 Task: Create a due date automation trigger when advanced on, on the monday of the week before a card is due add fields without custom field "Resume" set to a date between 1 and 7 working days from now at 11:00 AM.
Action: Mouse moved to (1281, 110)
Screenshot: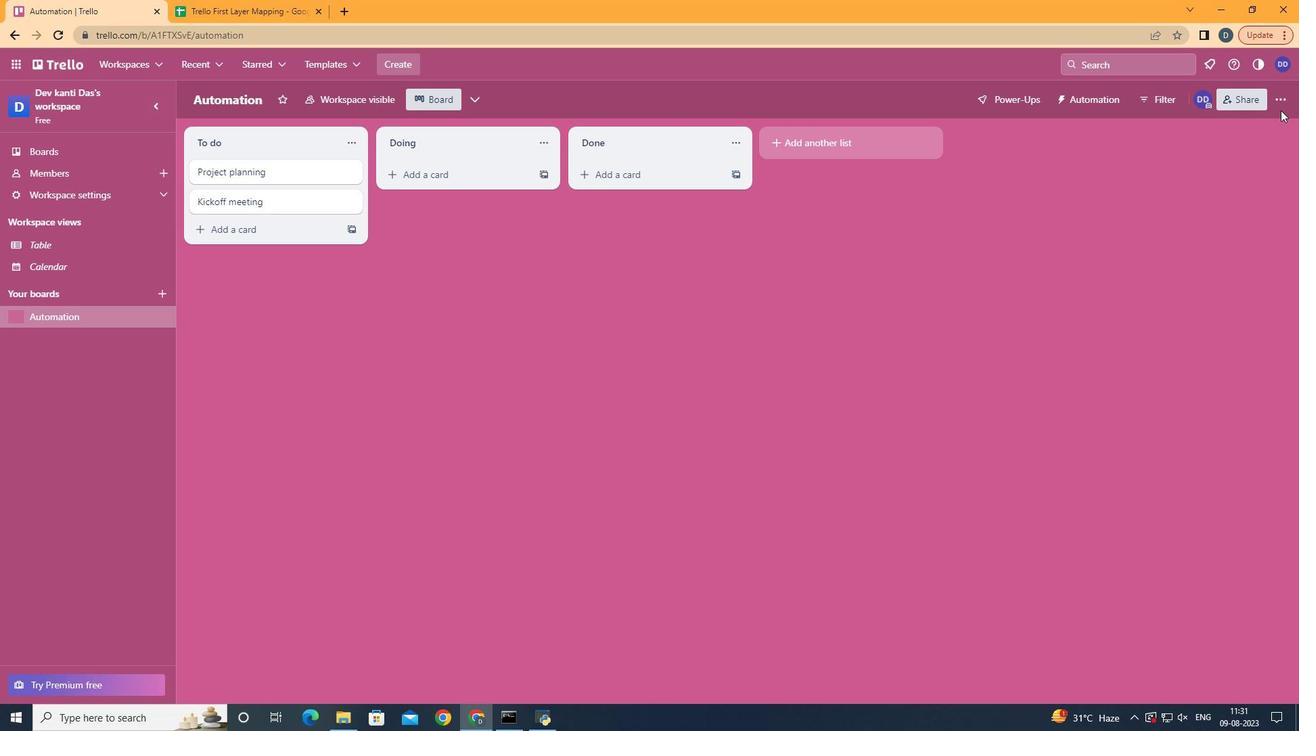 
Action: Mouse pressed left at (1281, 110)
Screenshot: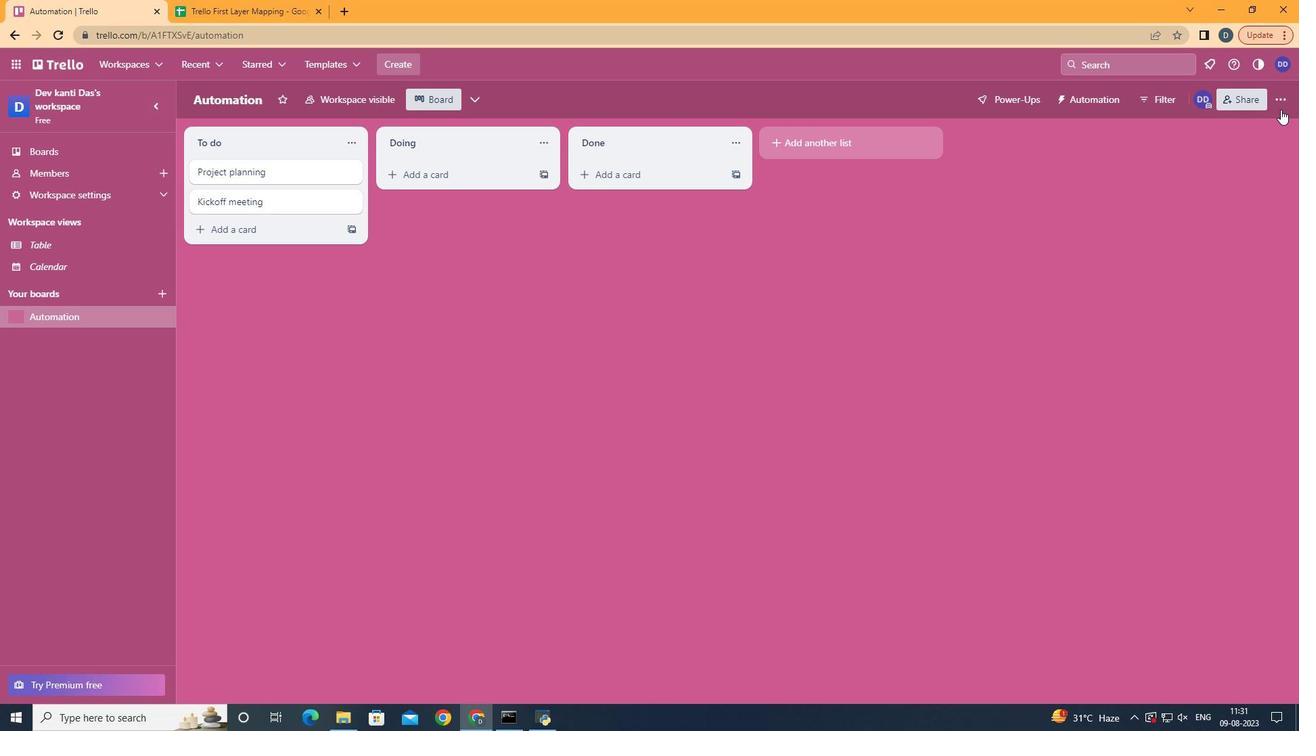 
Action: Mouse moved to (1281, 97)
Screenshot: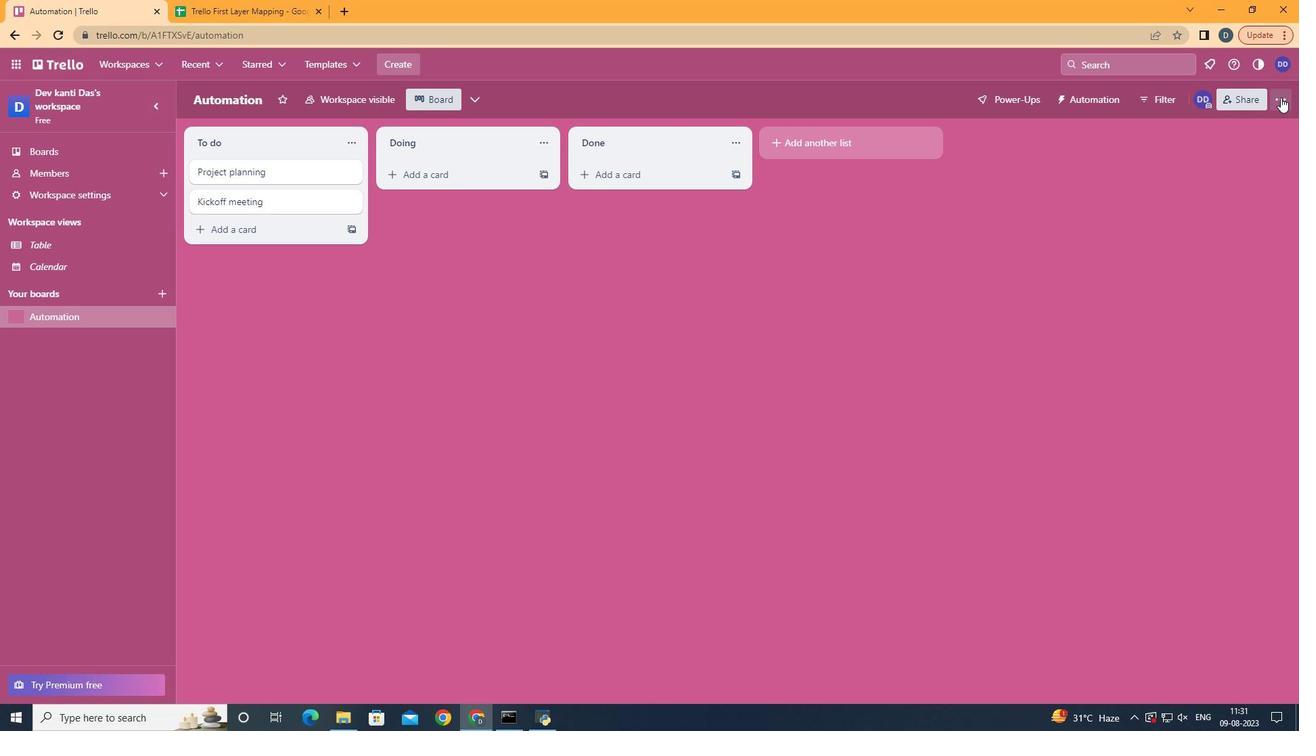 
Action: Mouse pressed left at (1281, 97)
Screenshot: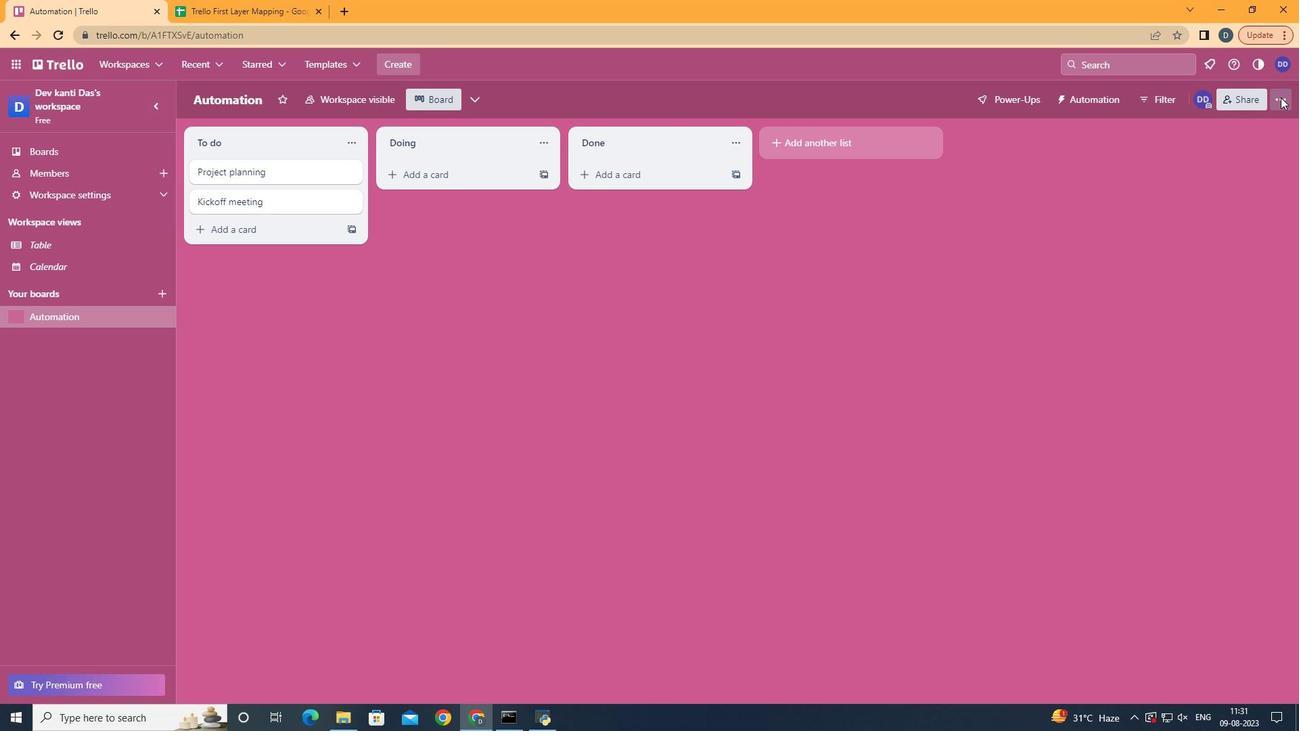 
Action: Mouse moved to (1138, 297)
Screenshot: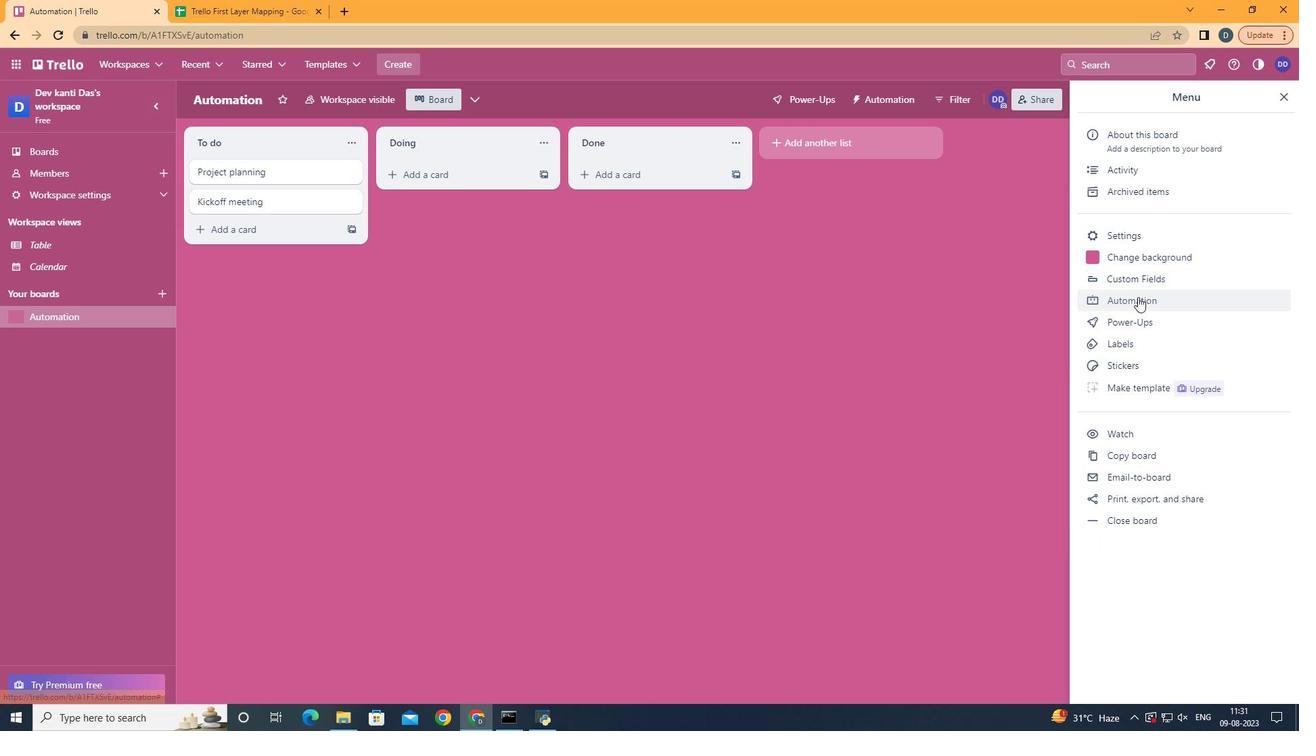 
Action: Mouse pressed left at (1138, 297)
Screenshot: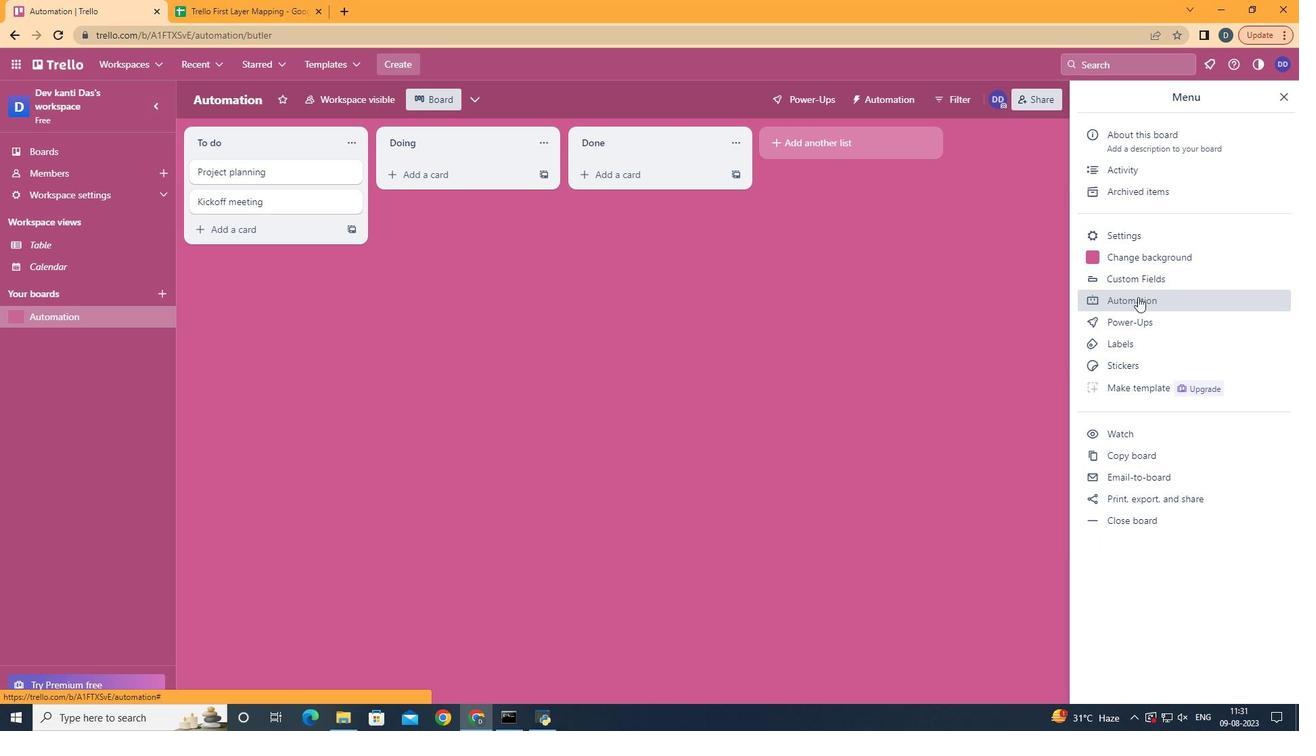 
Action: Mouse moved to (243, 274)
Screenshot: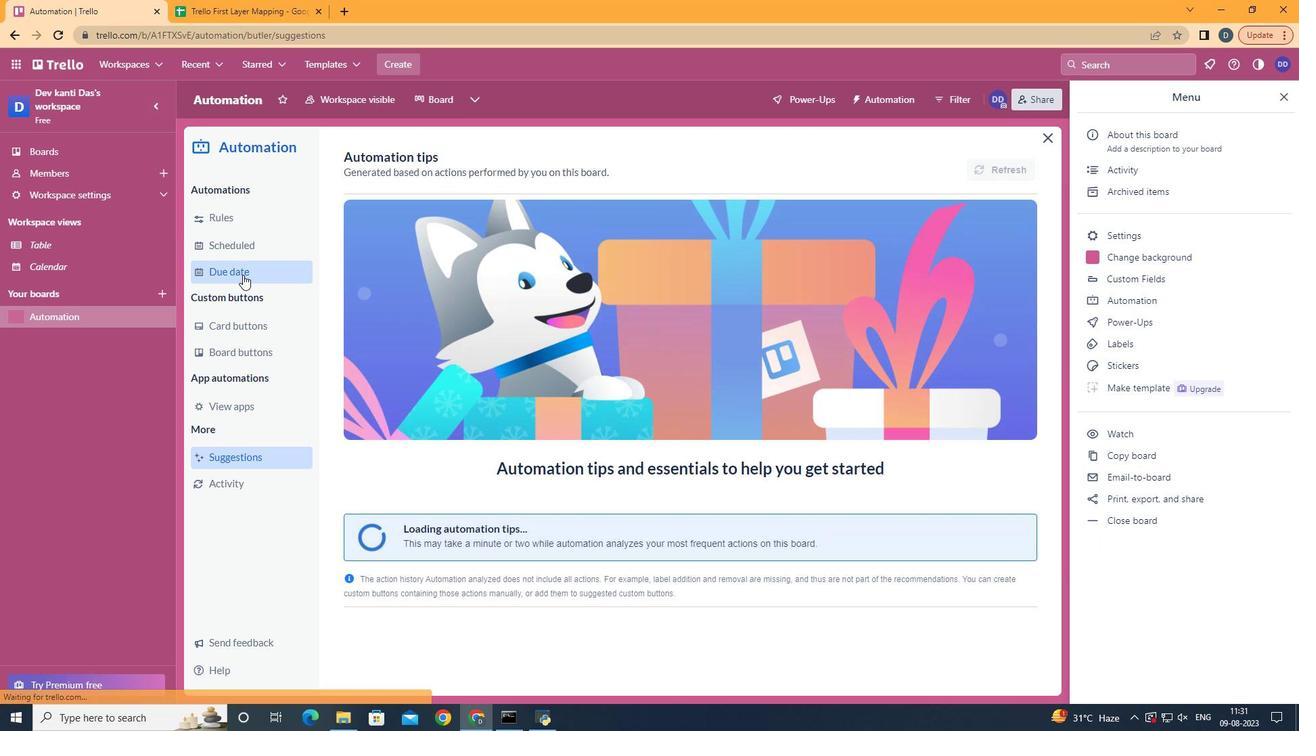 
Action: Mouse pressed left at (243, 274)
Screenshot: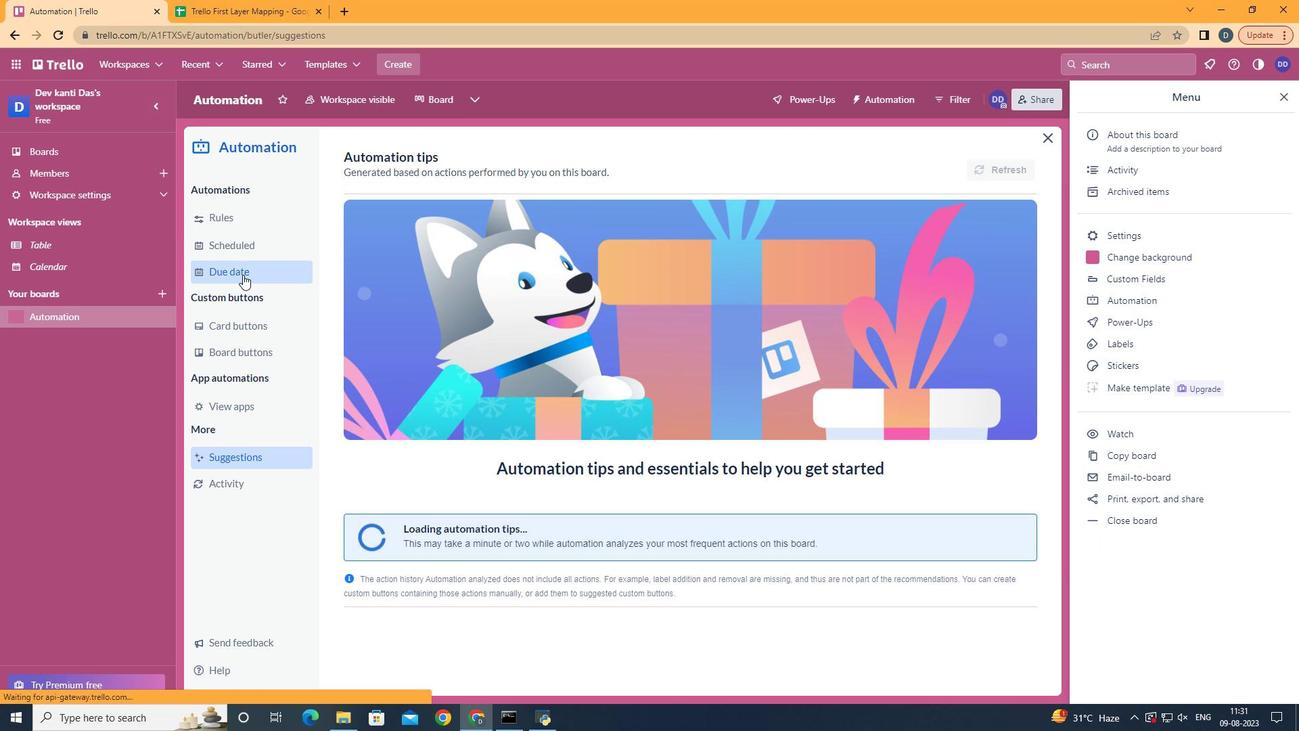 
Action: Mouse moved to (949, 163)
Screenshot: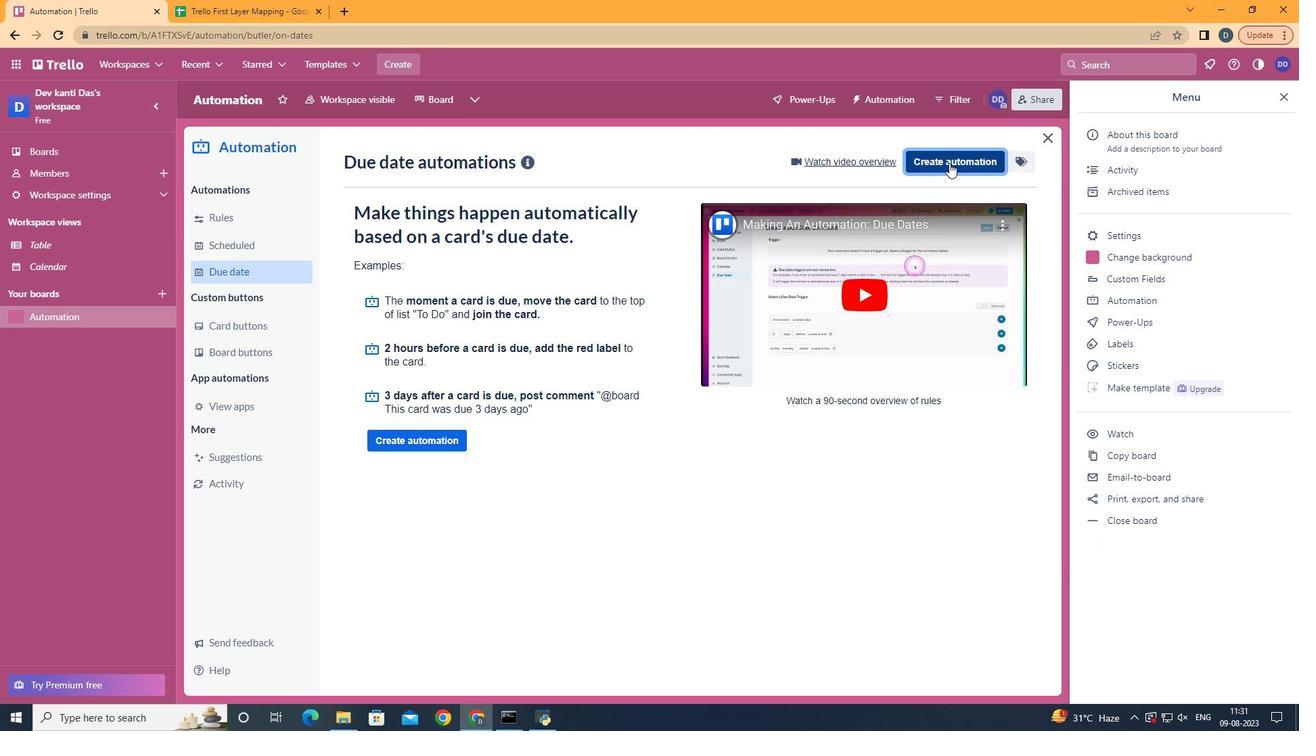 
Action: Mouse pressed left at (949, 163)
Screenshot: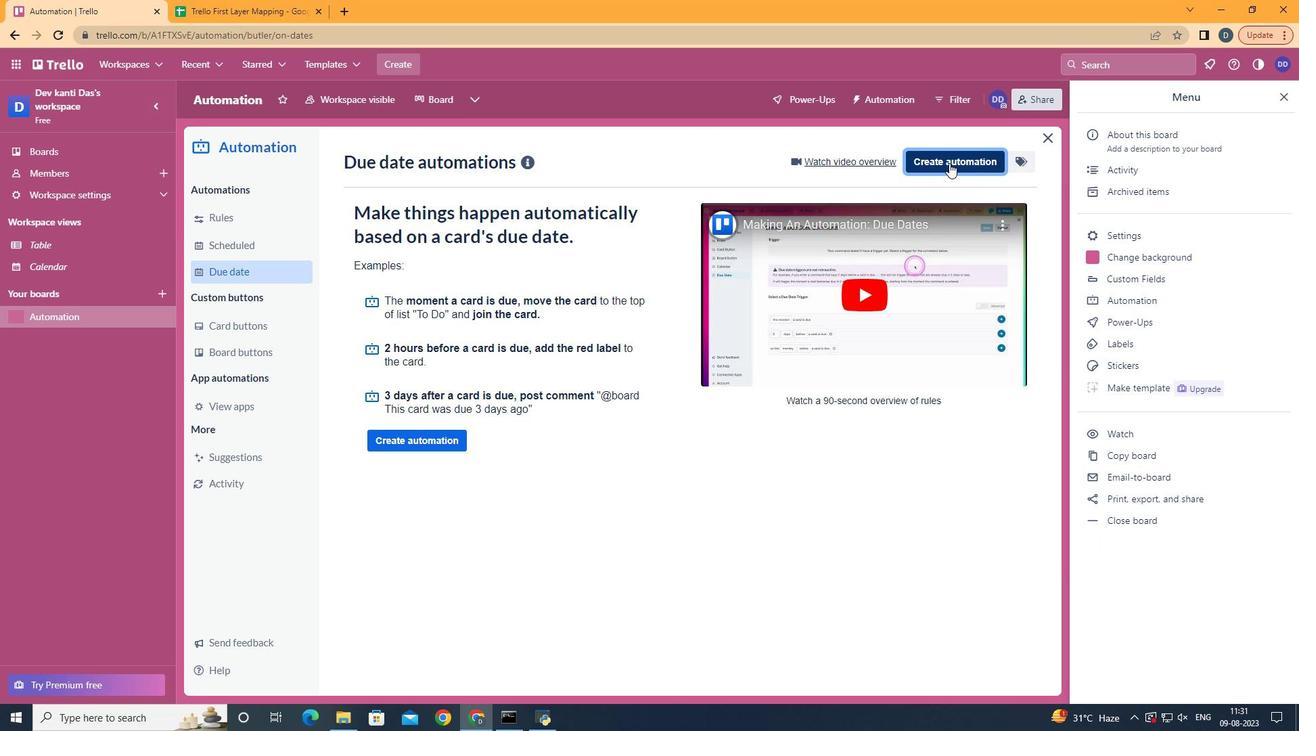 
Action: Mouse moved to (683, 294)
Screenshot: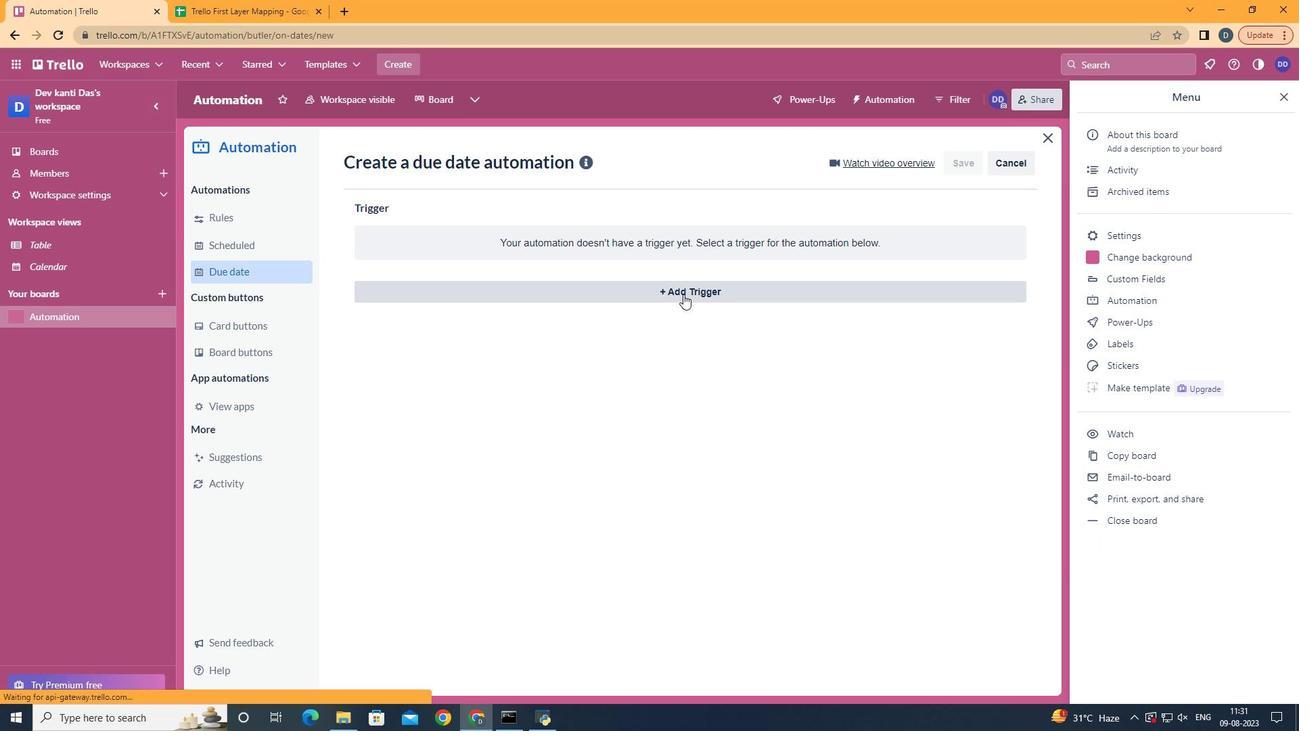 
Action: Mouse pressed left at (683, 294)
Screenshot: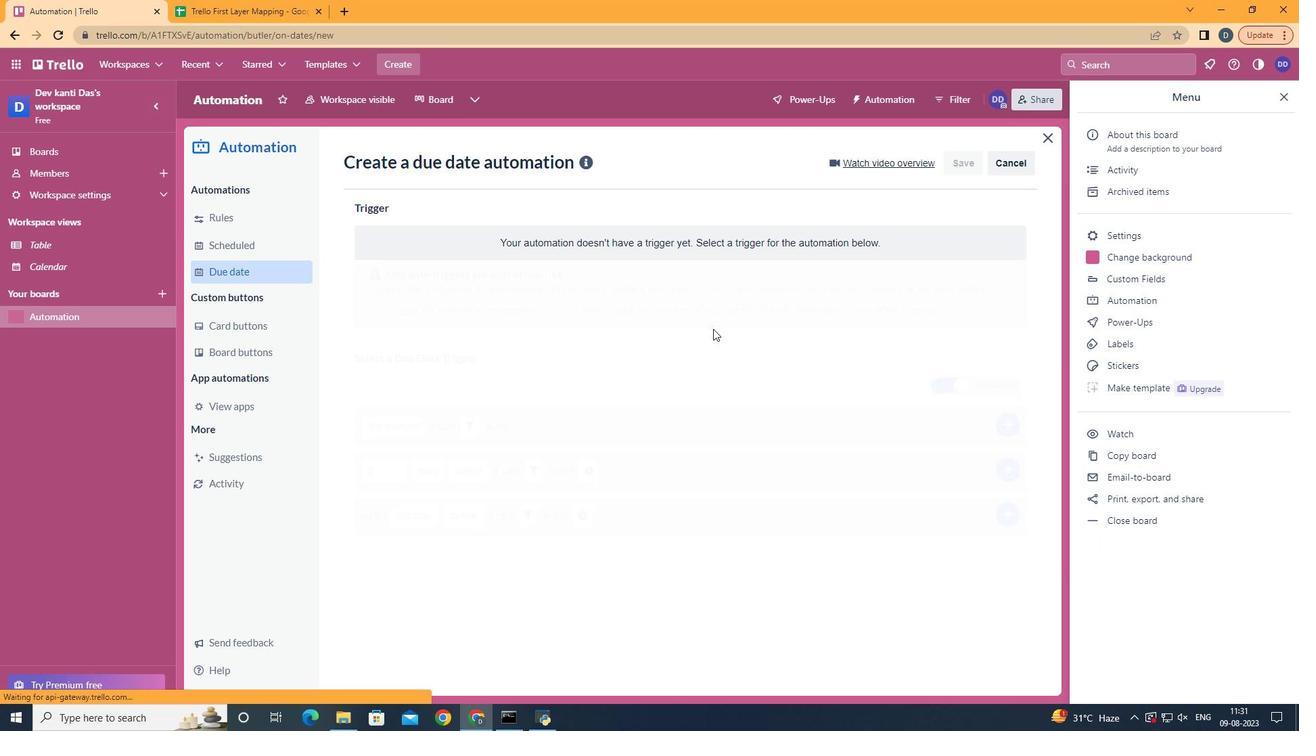
Action: Mouse moved to (479, 657)
Screenshot: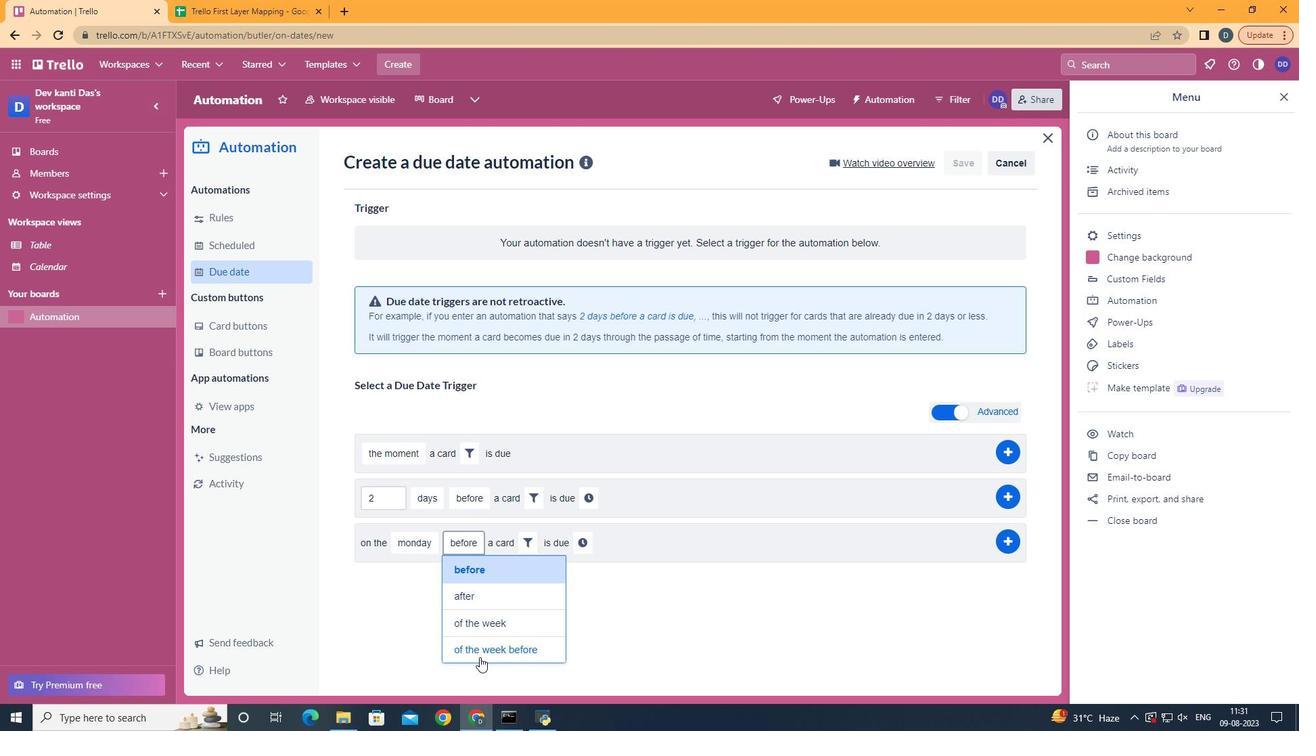 
Action: Mouse pressed left at (479, 657)
Screenshot: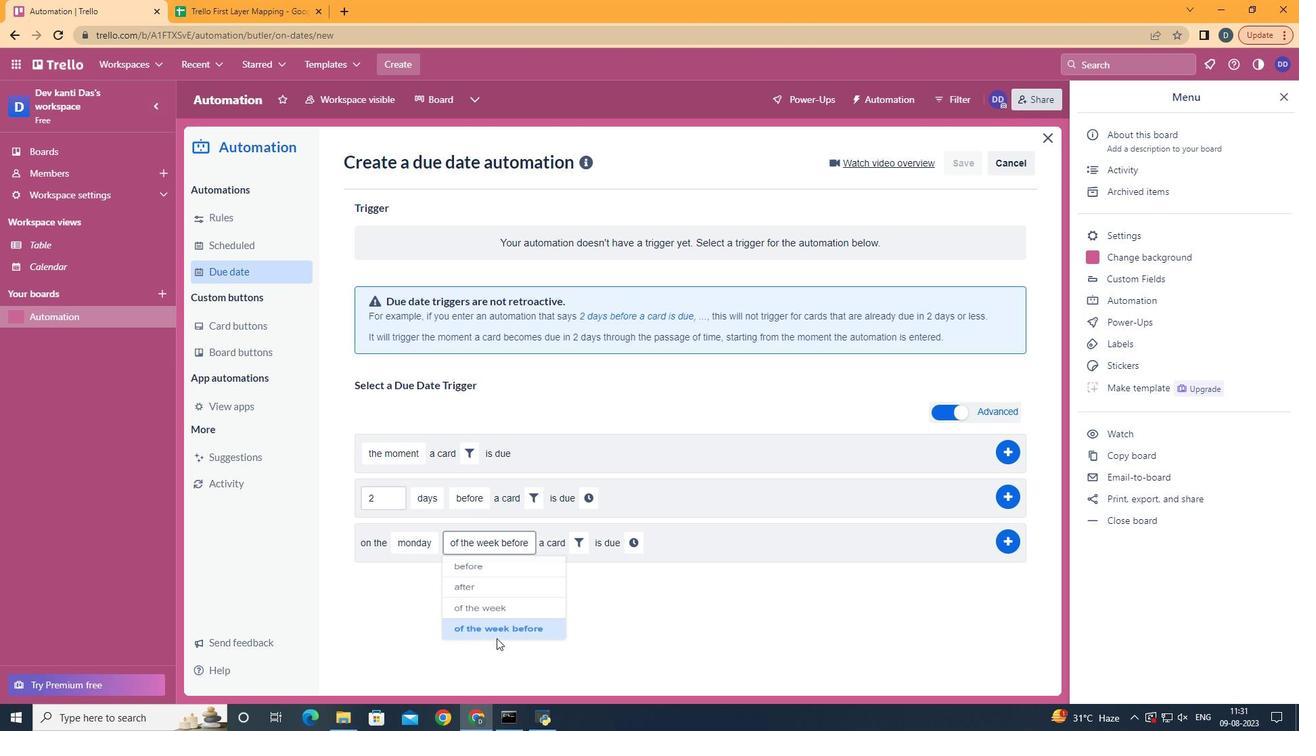 
Action: Mouse moved to (567, 538)
Screenshot: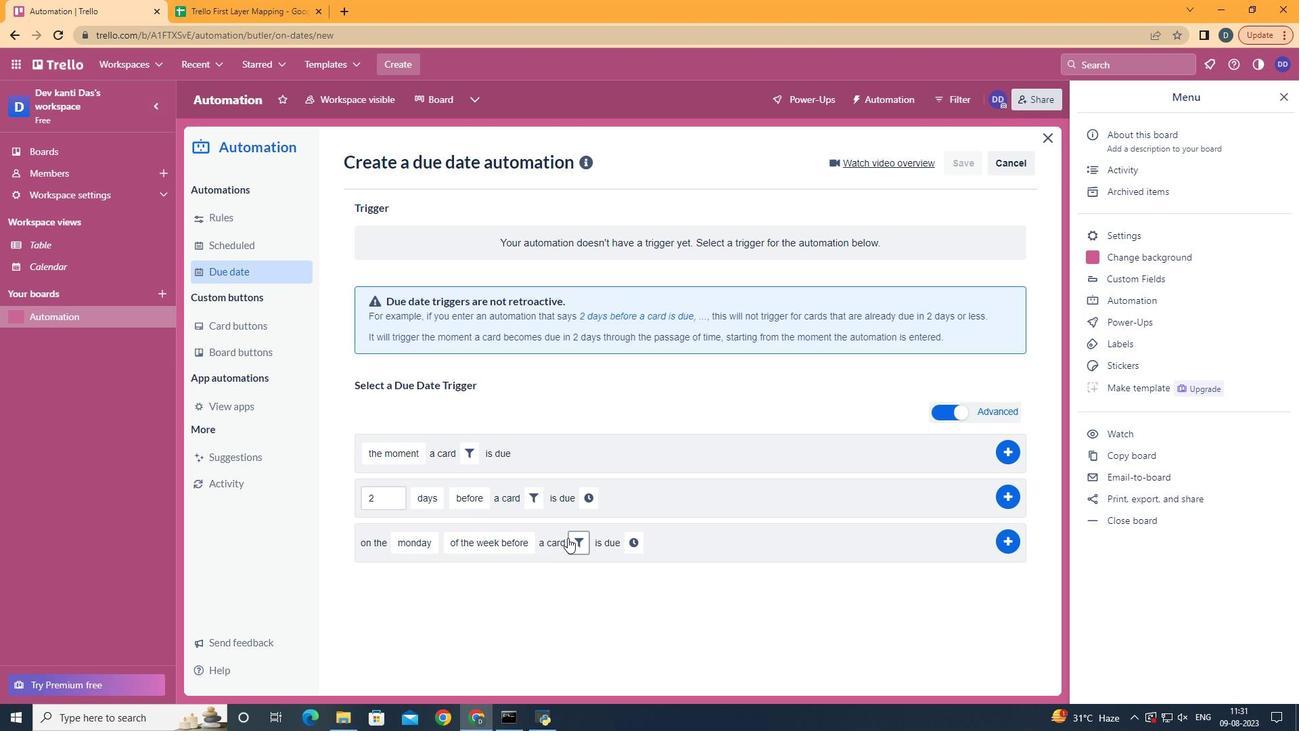 
Action: Mouse pressed left at (567, 538)
Screenshot: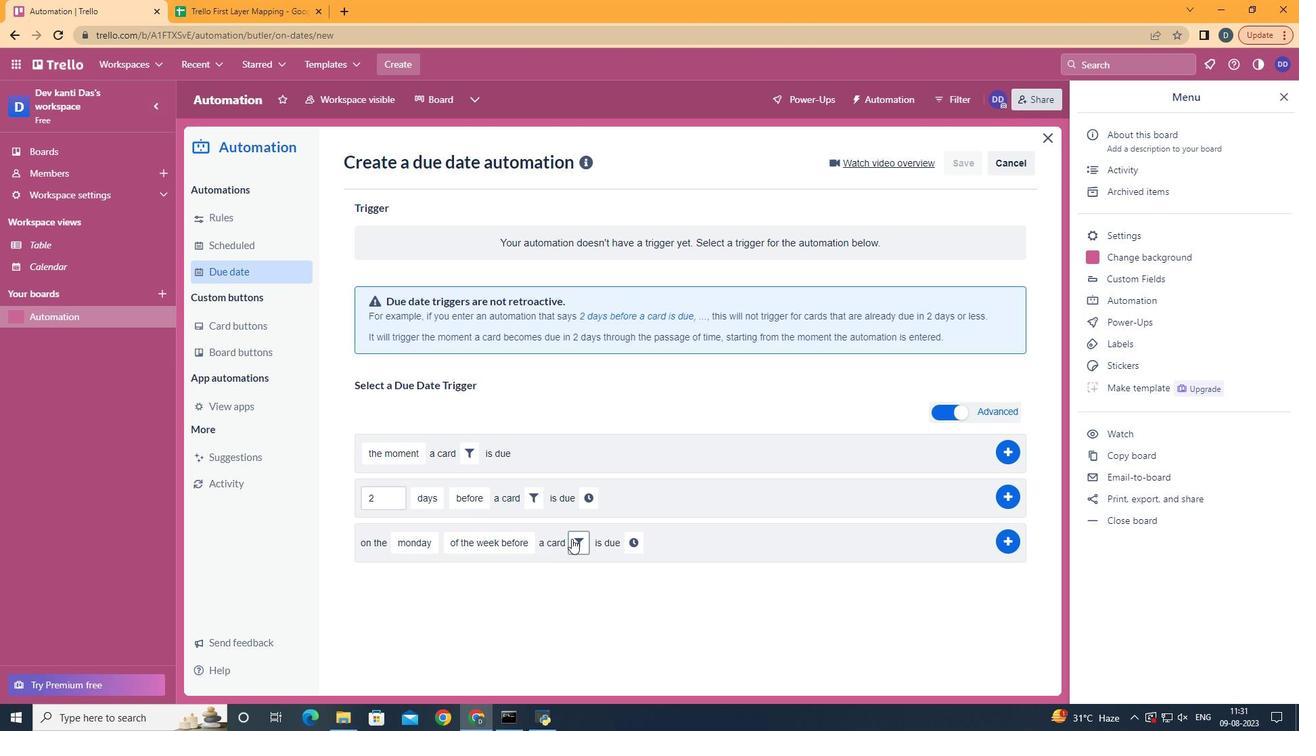 
Action: Mouse moved to (805, 588)
Screenshot: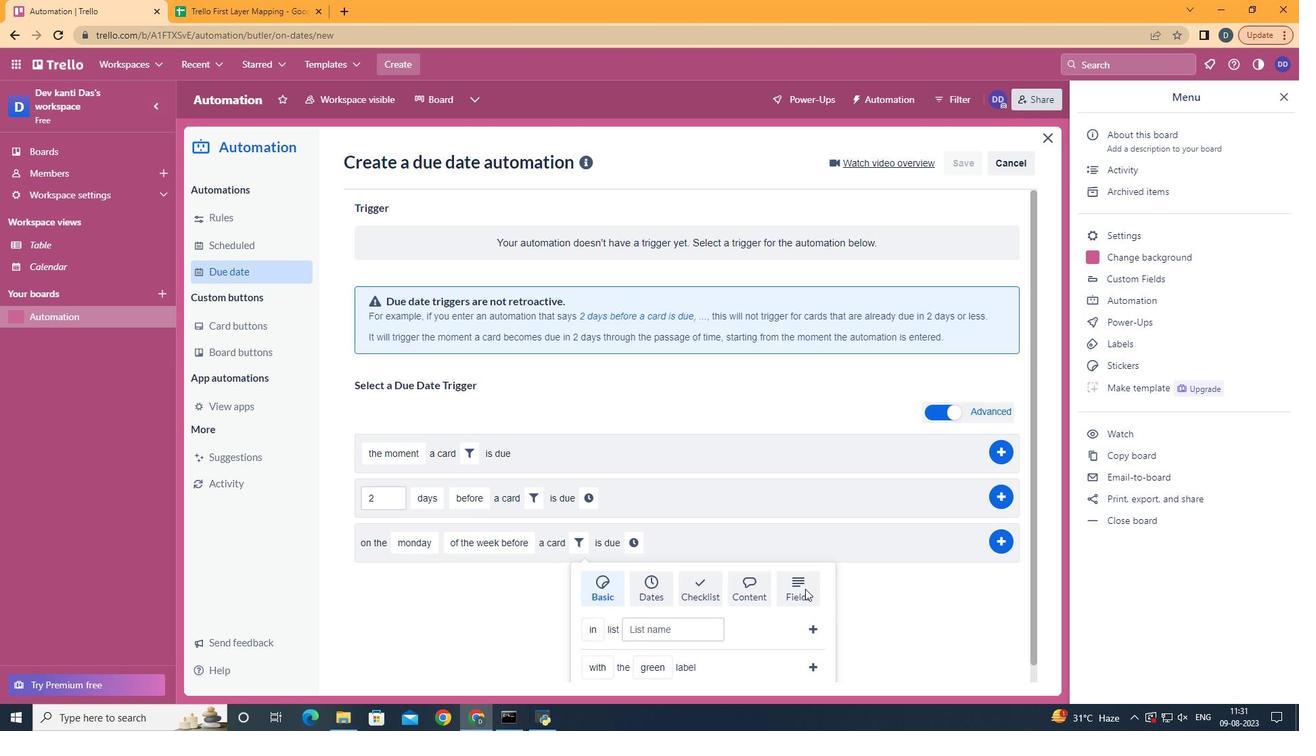 
Action: Mouse pressed left at (805, 588)
Screenshot: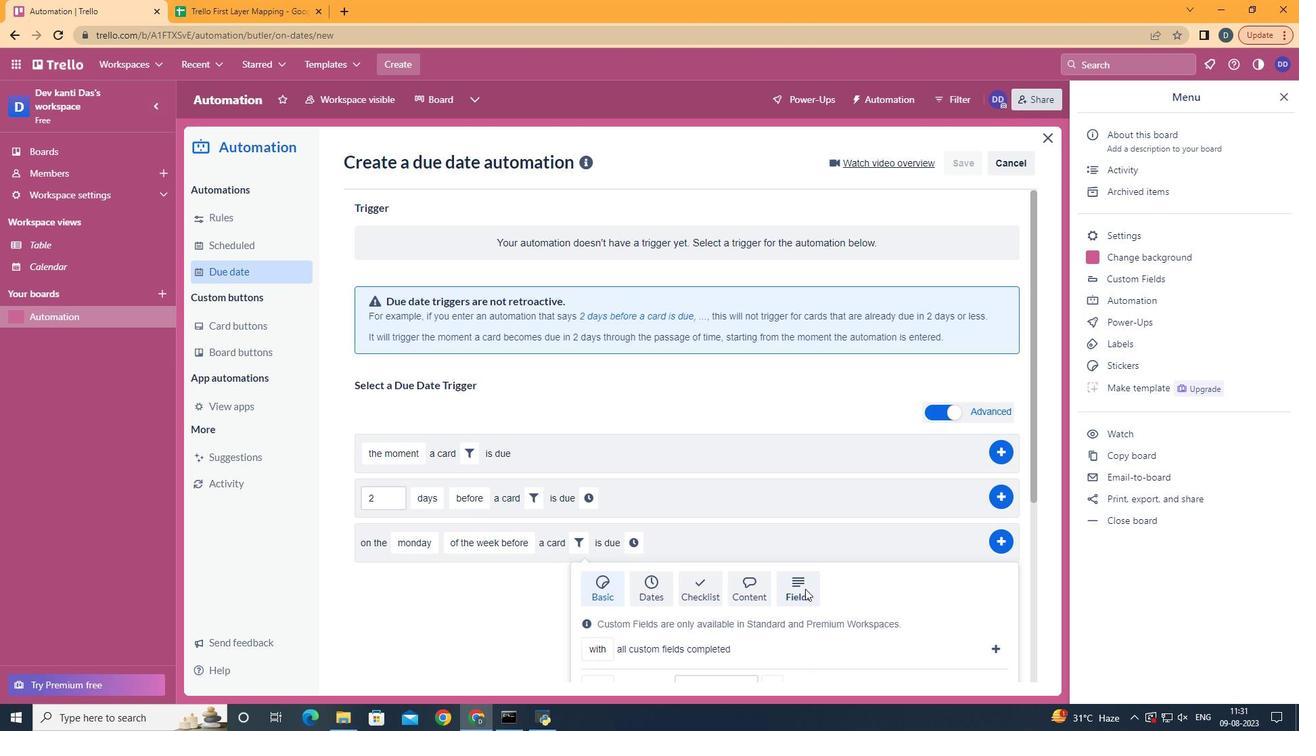 
Action: Mouse scrolled (805, 588) with delta (0, 0)
Screenshot: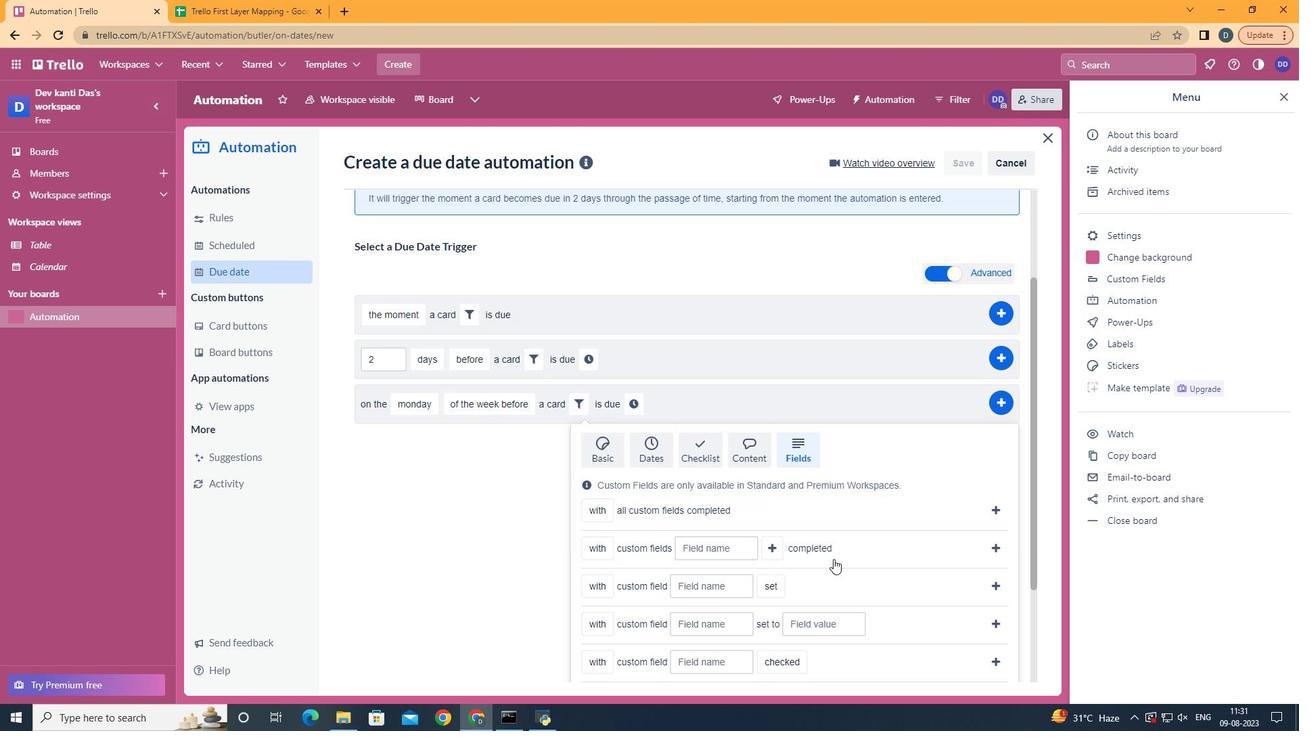 
Action: Mouse scrolled (805, 588) with delta (0, 0)
Screenshot: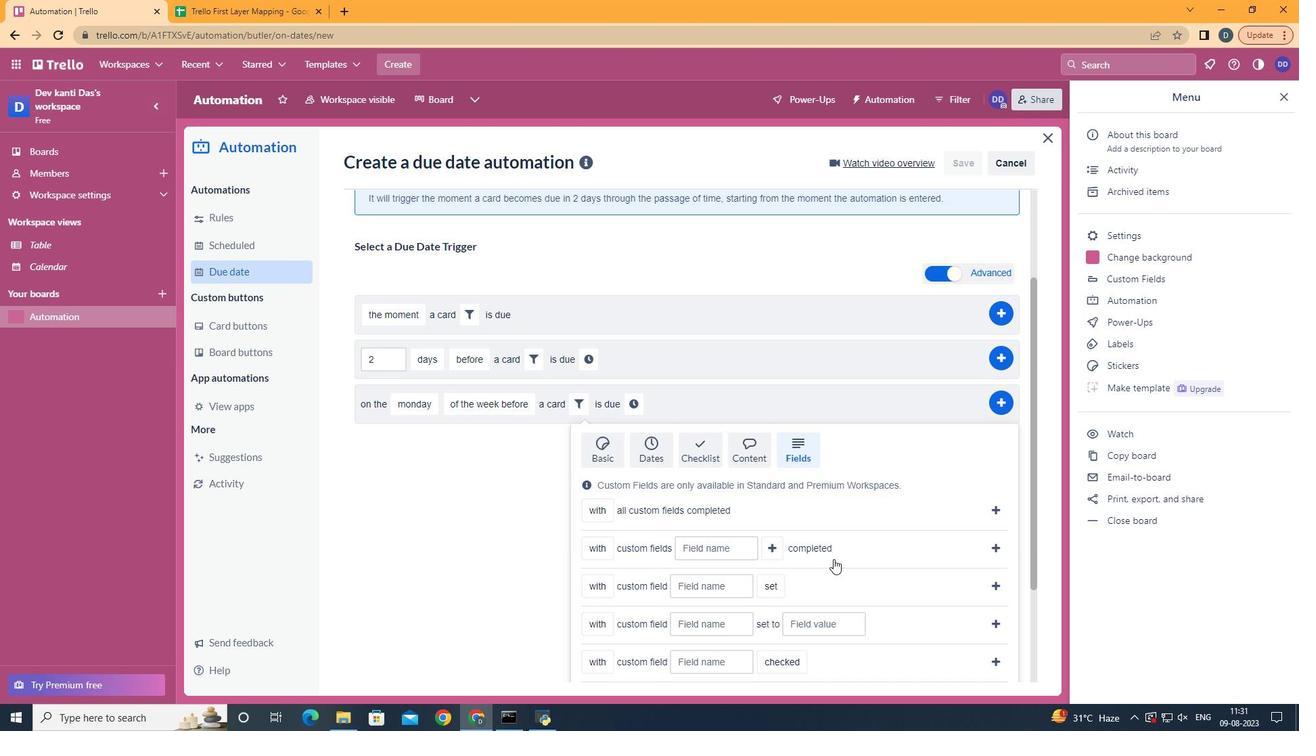 
Action: Mouse scrolled (805, 588) with delta (0, 0)
Screenshot: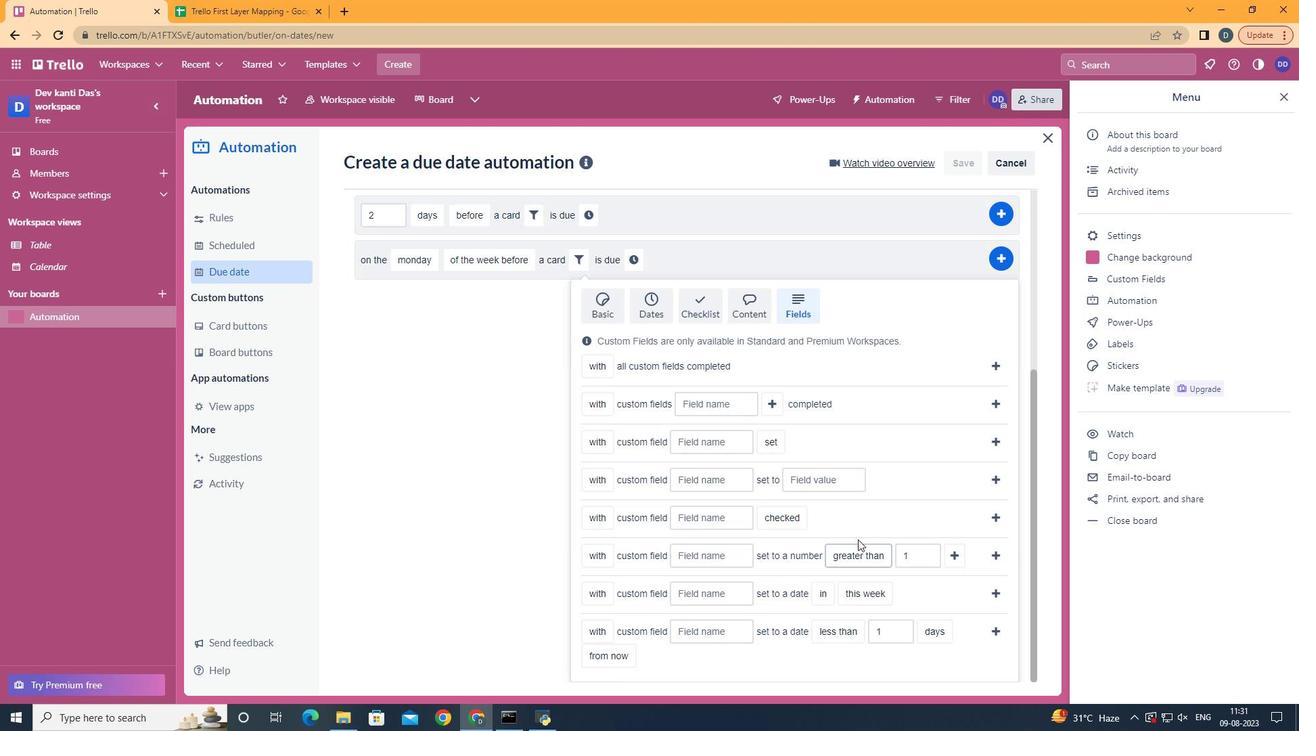 
Action: Mouse scrolled (805, 588) with delta (0, 0)
Screenshot: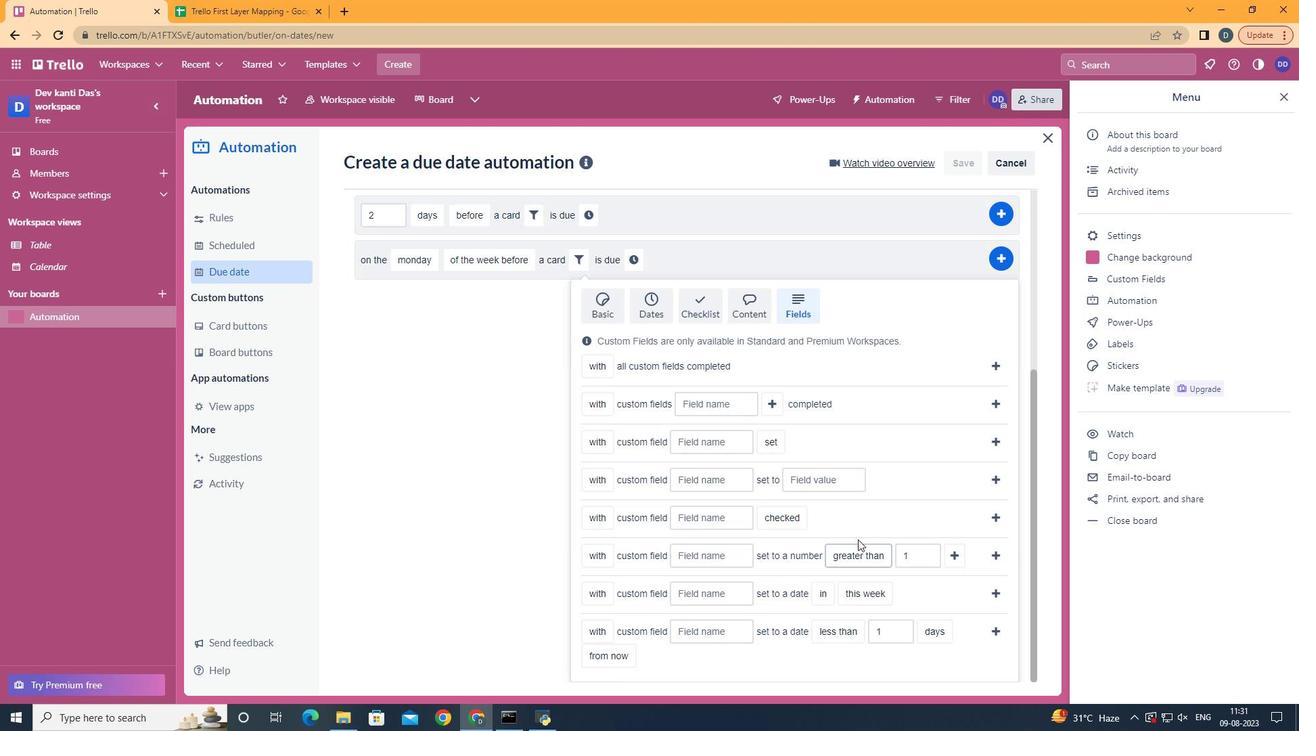 
Action: Mouse scrolled (805, 588) with delta (0, 0)
Screenshot: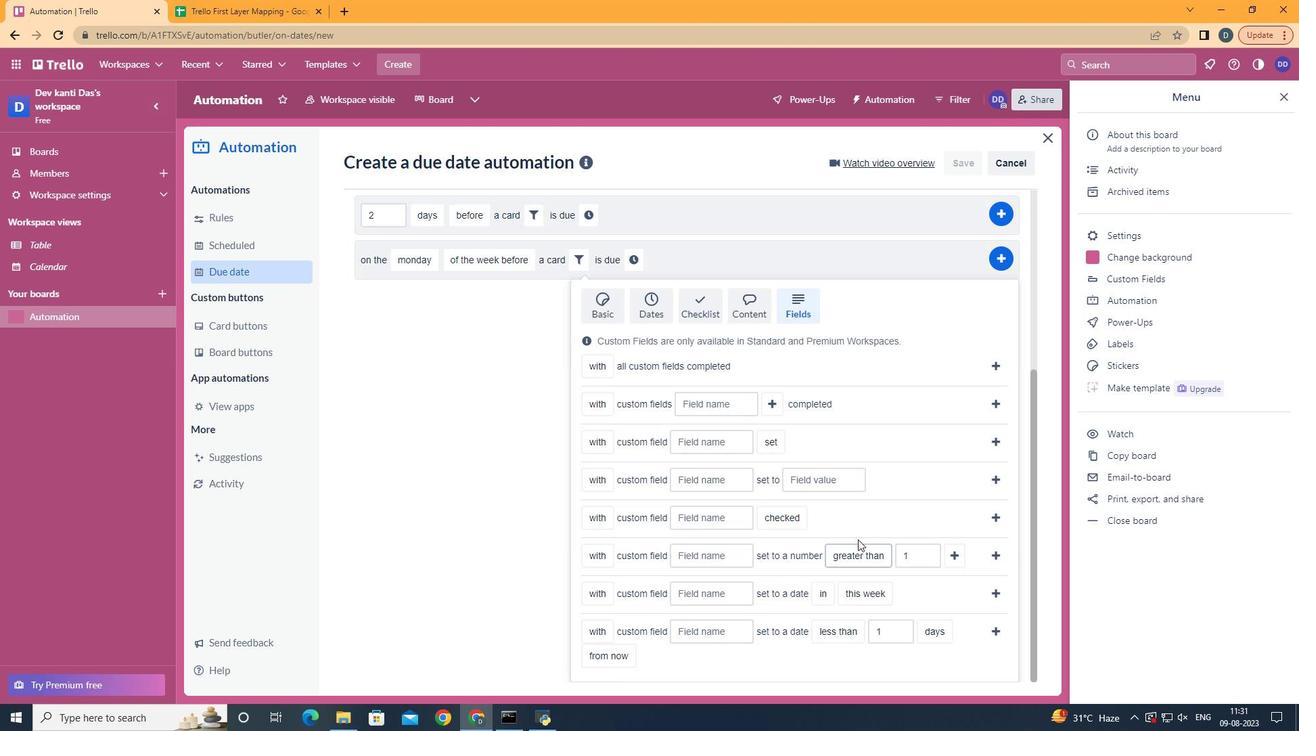 
Action: Mouse moved to (617, 601)
Screenshot: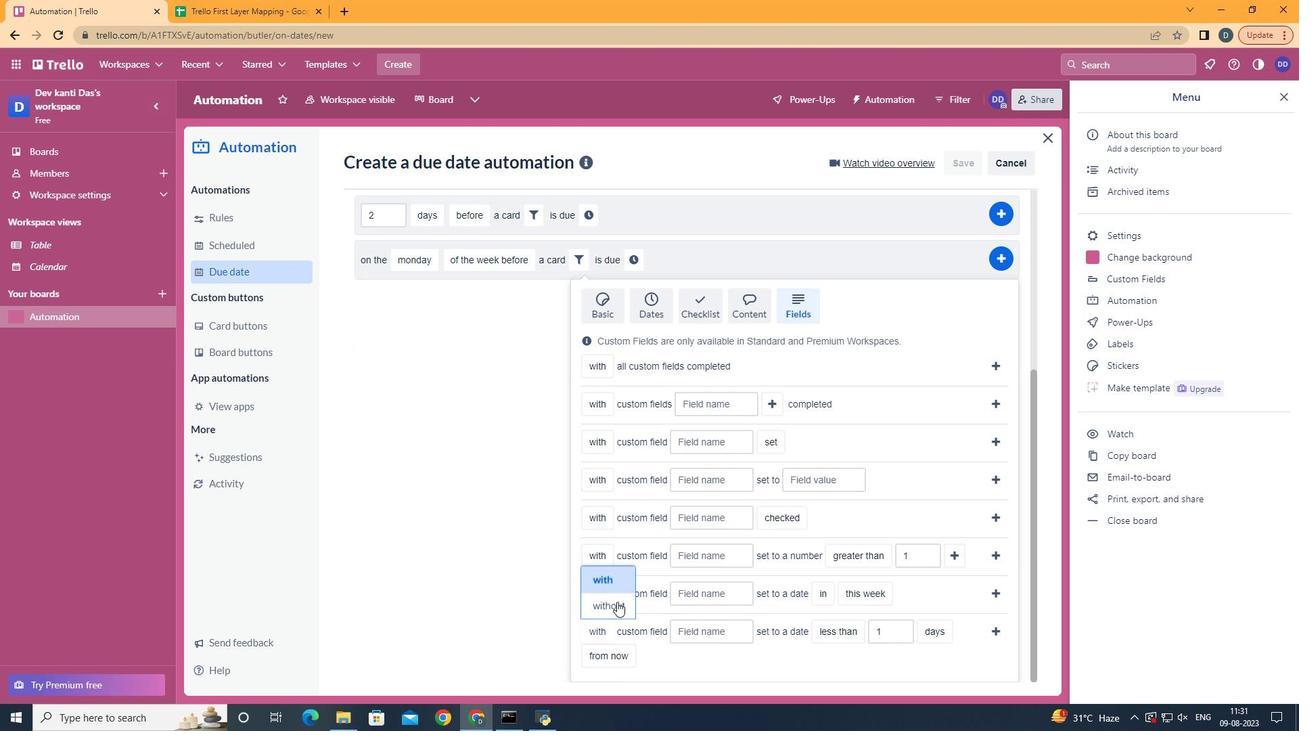 
Action: Mouse pressed left at (617, 601)
Screenshot: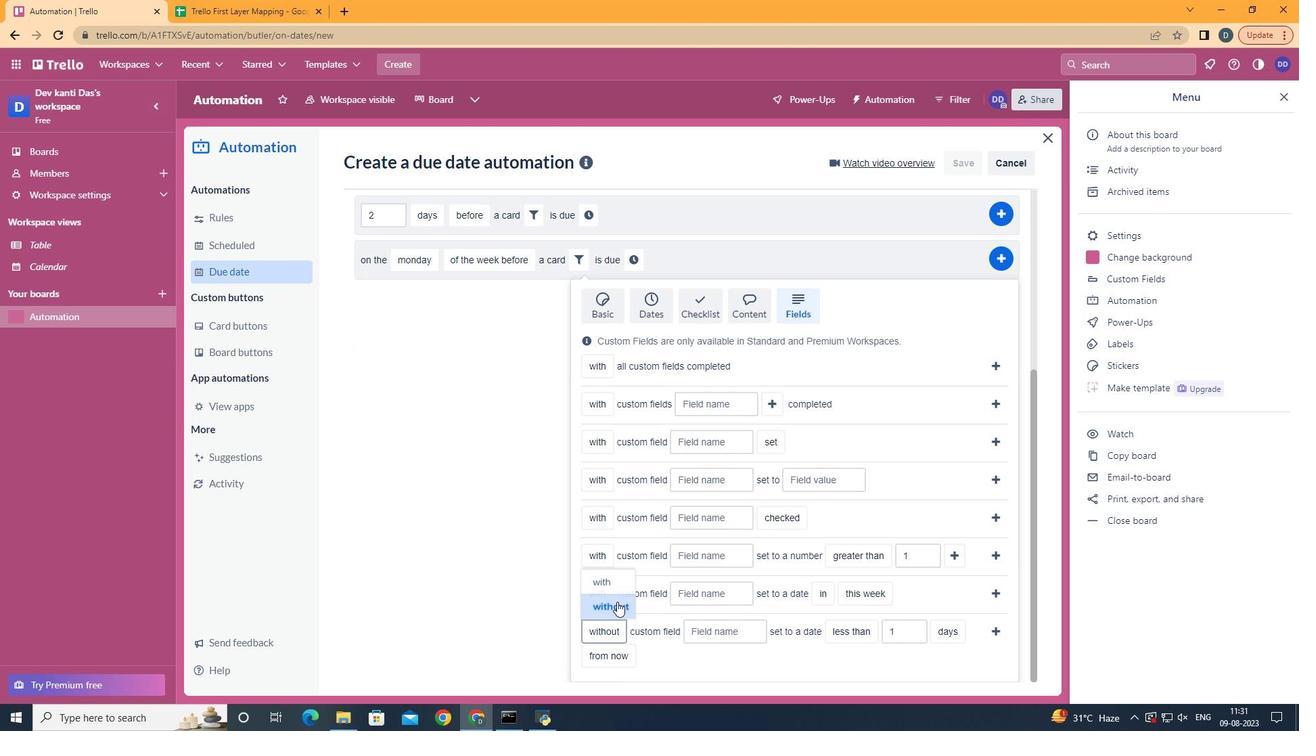 
Action: Mouse moved to (704, 637)
Screenshot: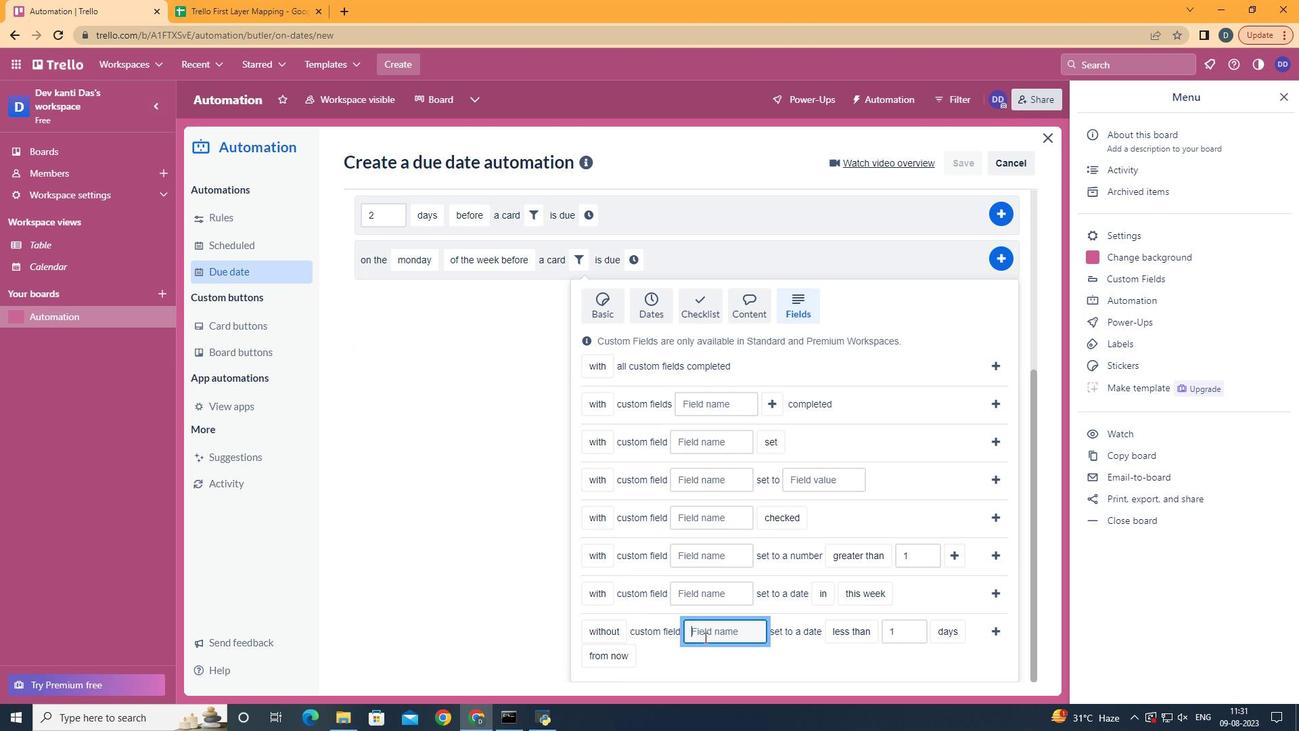 
Action: Mouse pressed left at (704, 637)
Screenshot: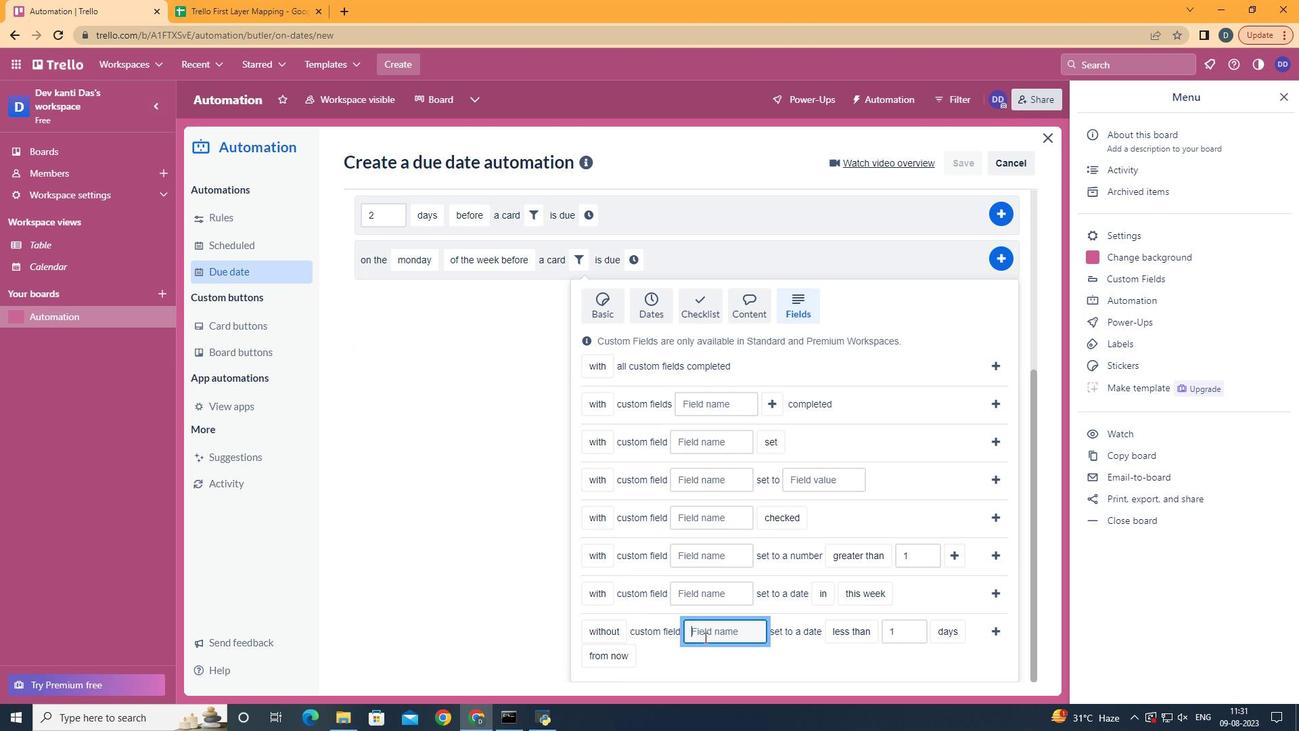 
Action: Key pressed <Key.shift>Resume
Screenshot: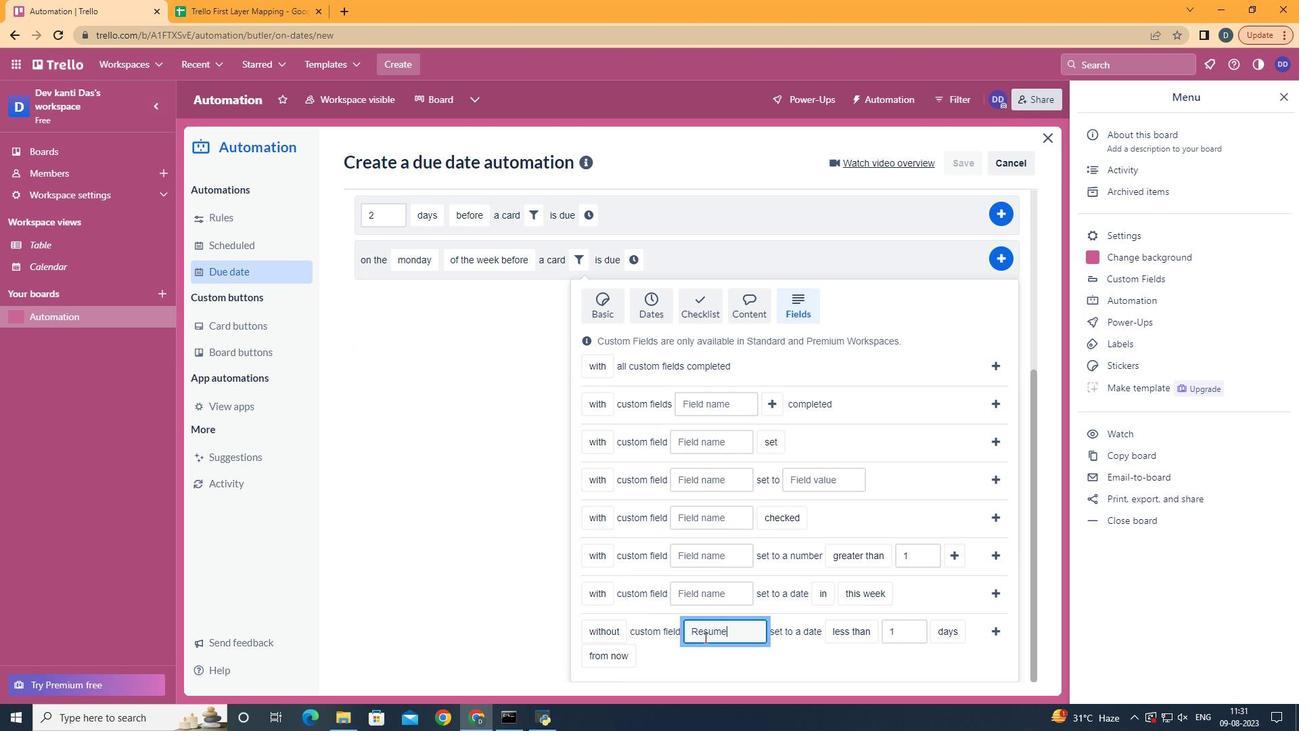 
Action: Mouse moved to (859, 609)
Screenshot: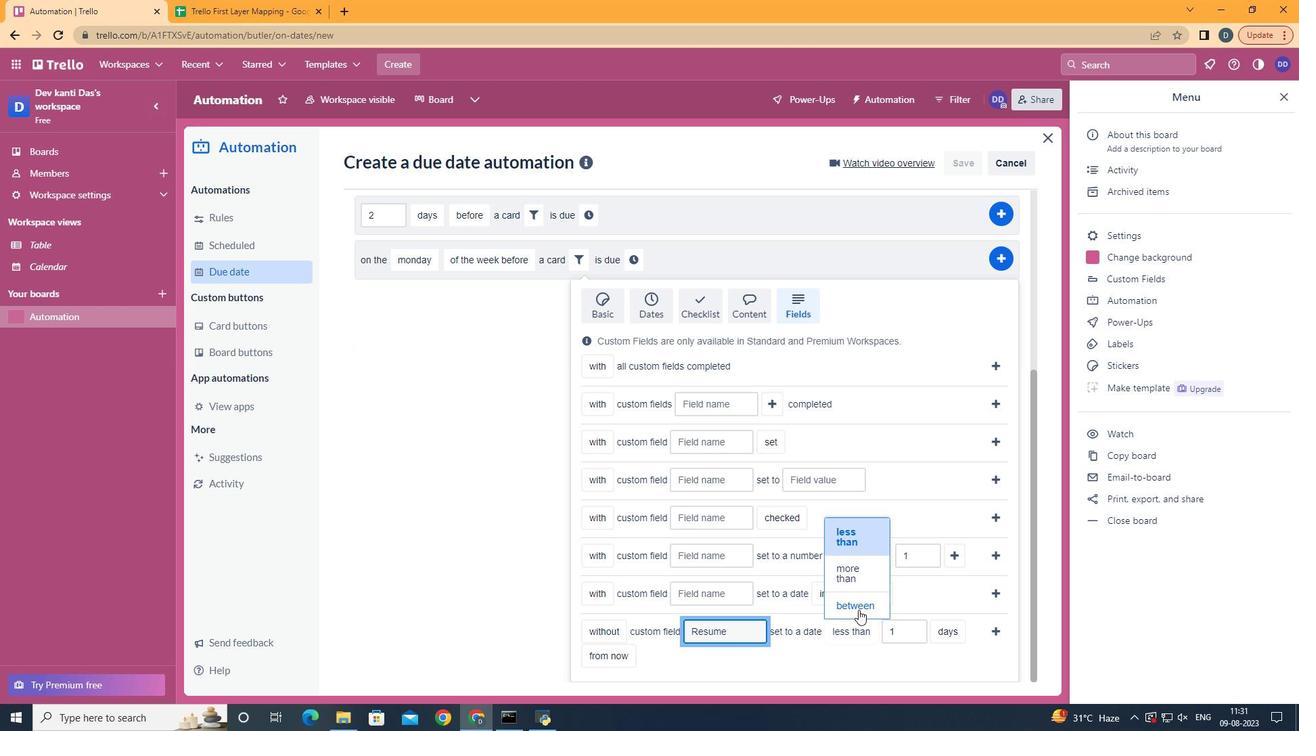 
Action: Mouse pressed left at (859, 609)
Screenshot: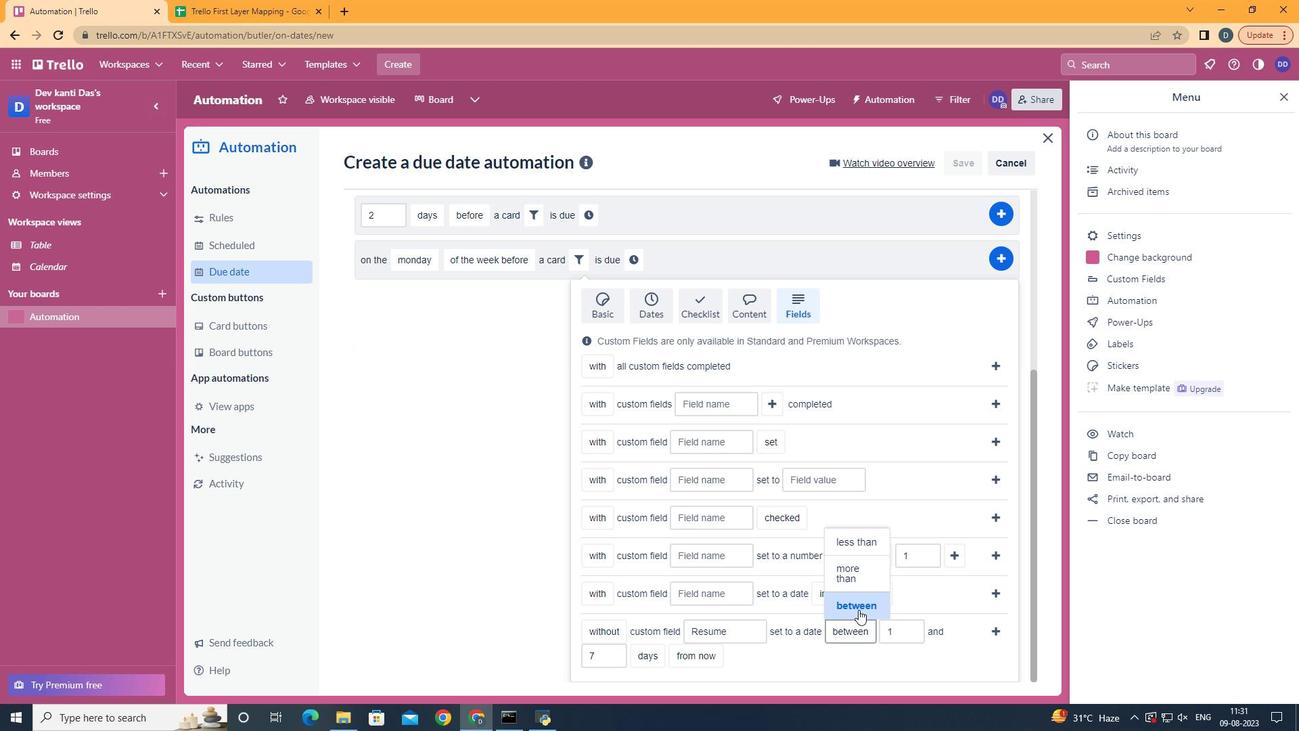 
Action: Mouse moved to (664, 626)
Screenshot: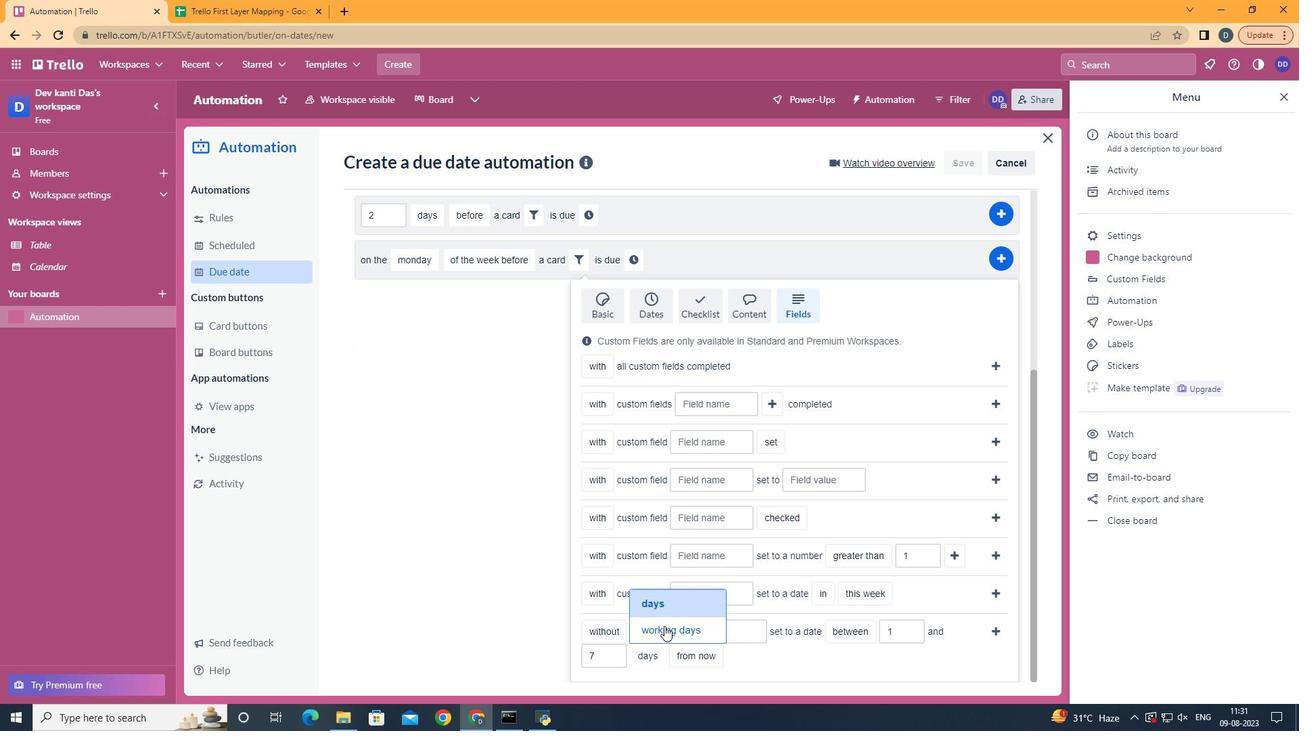 
Action: Mouse pressed left at (664, 626)
Screenshot: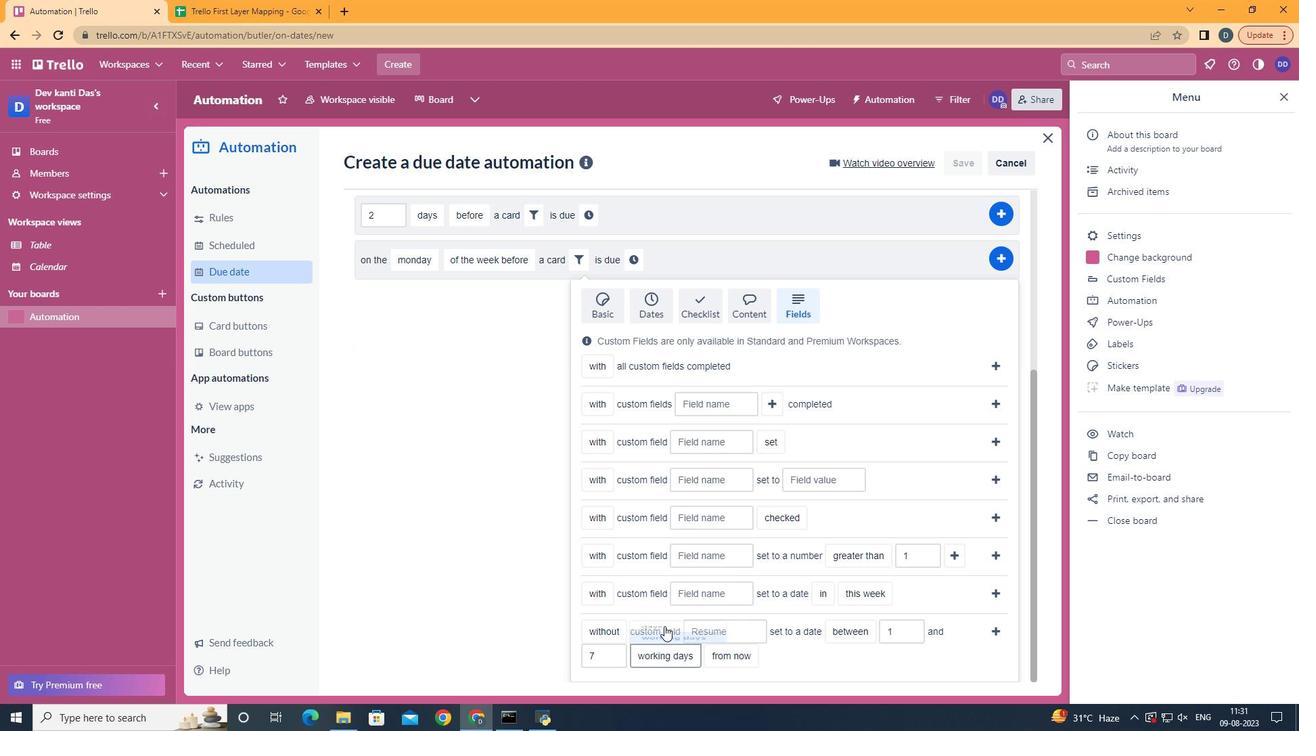
Action: Mouse moved to (740, 595)
Screenshot: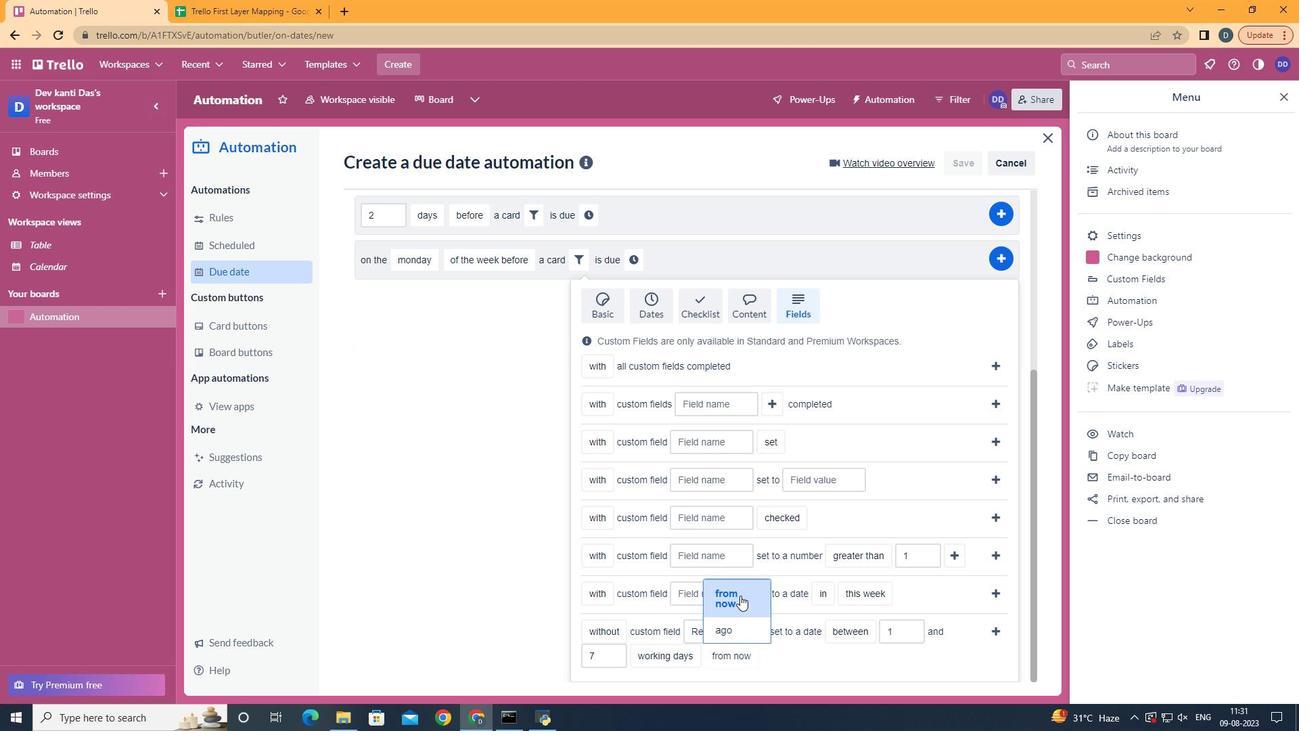 
Action: Mouse pressed left at (740, 595)
Screenshot: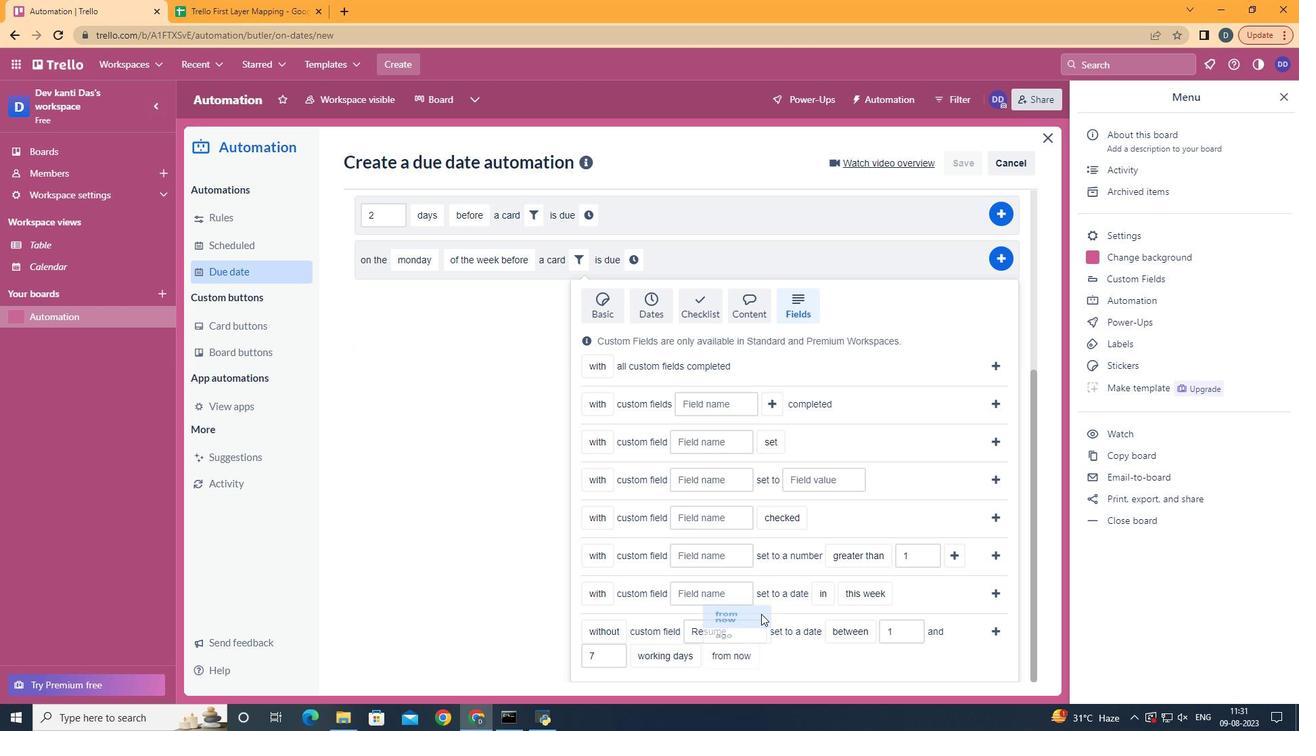 
Action: Mouse moved to (1006, 623)
Screenshot: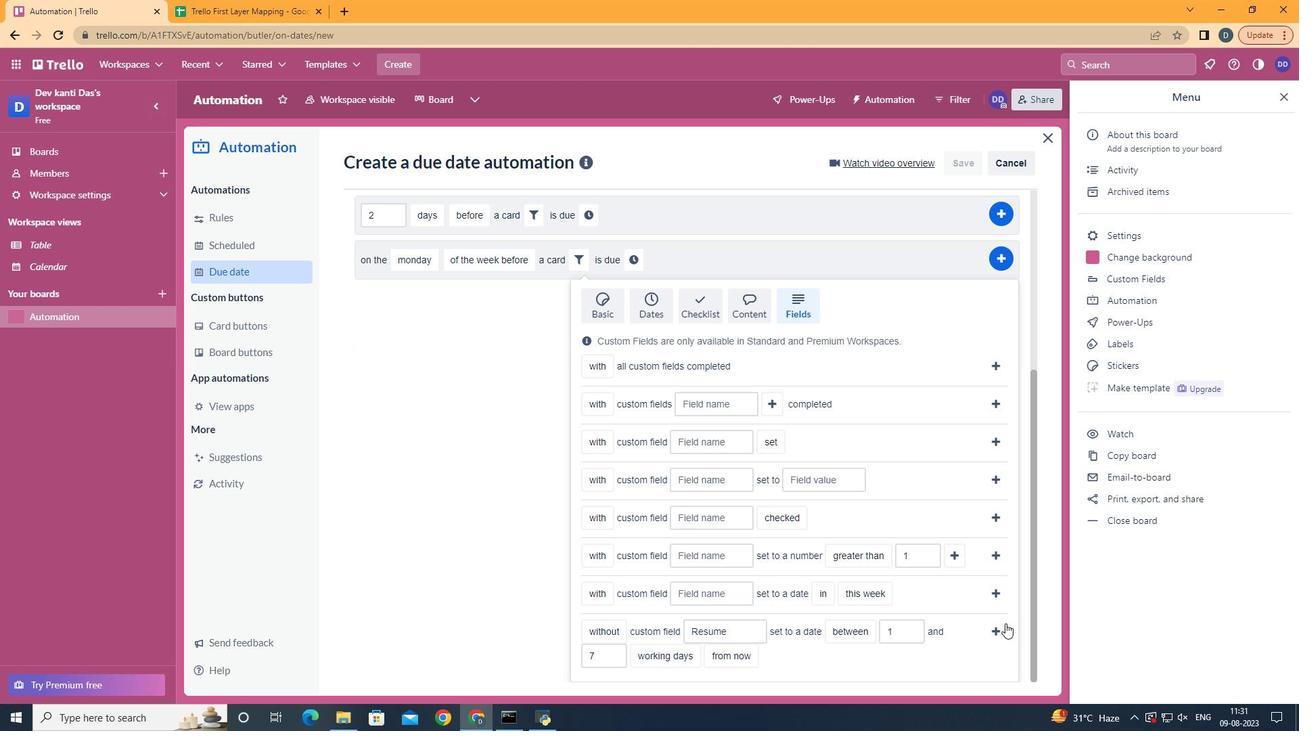 
Action: Mouse pressed left at (1006, 623)
Screenshot: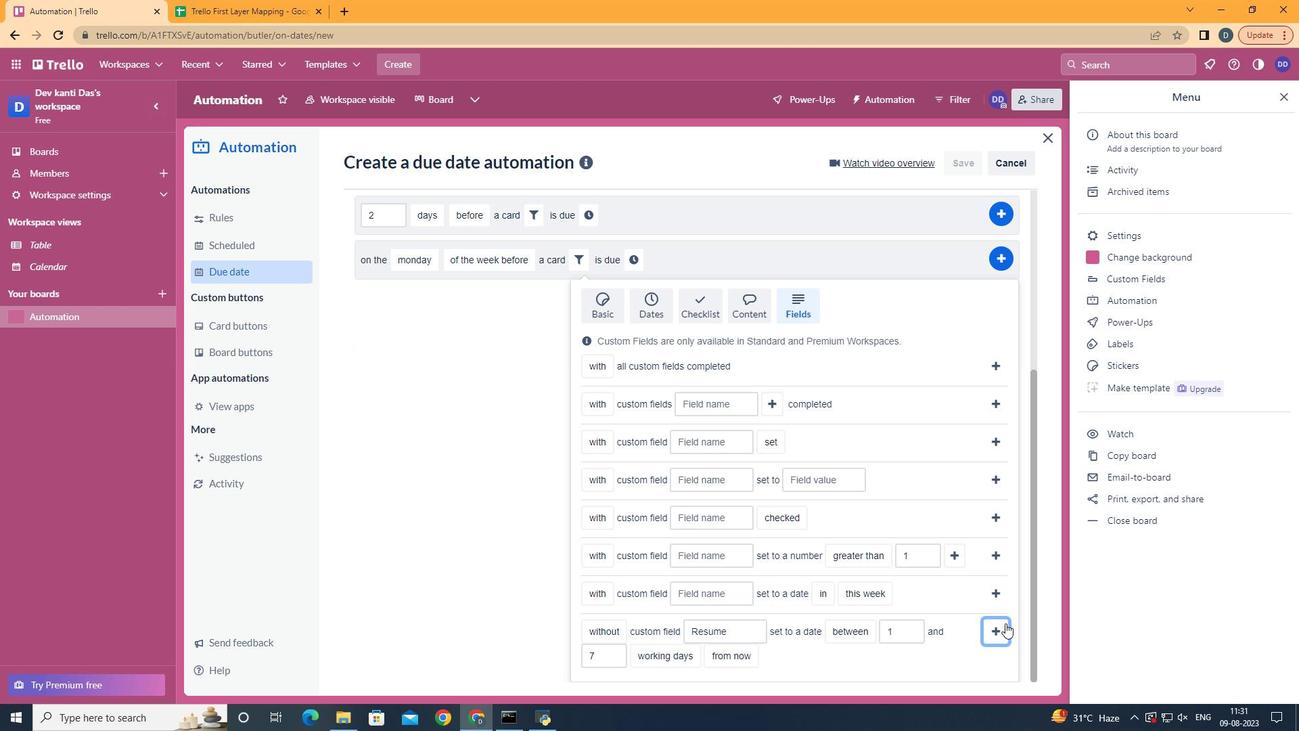 
Action: Mouse moved to (395, 576)
Screenshot: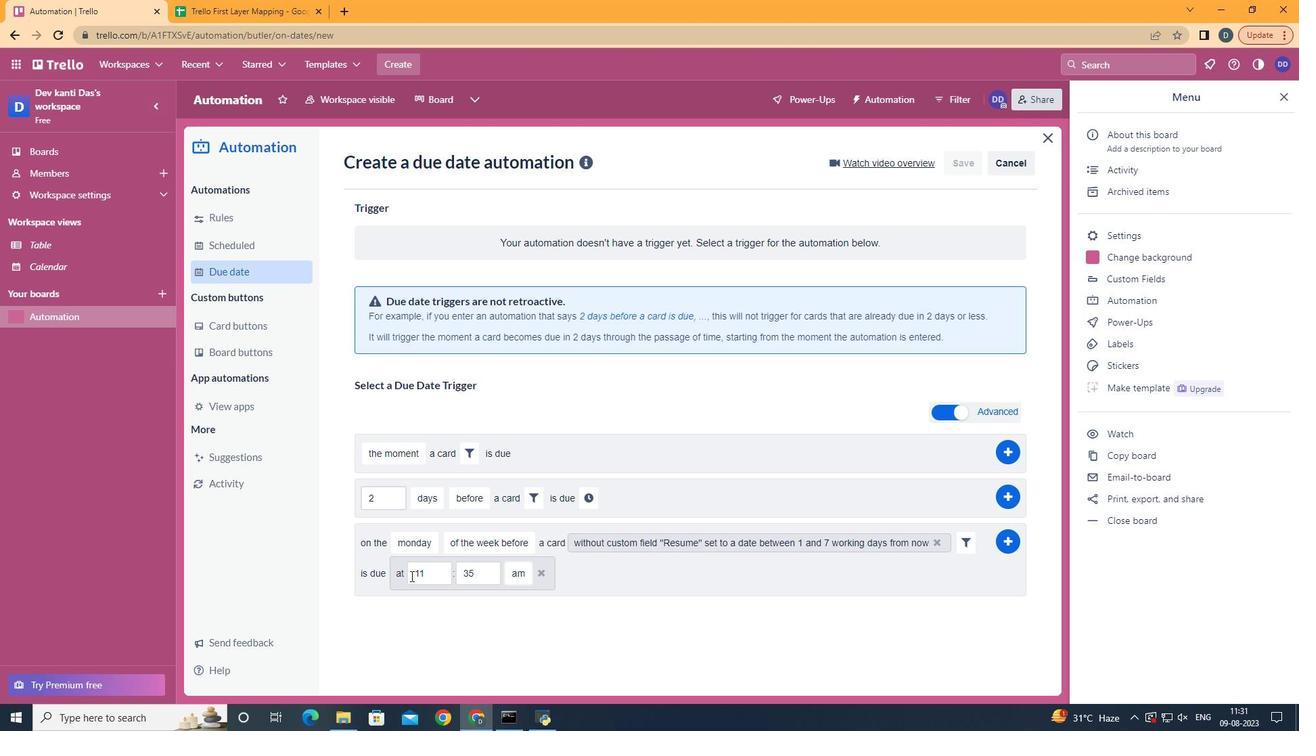 
Action: Mouse pressed left at (395, 576)
Screenshot: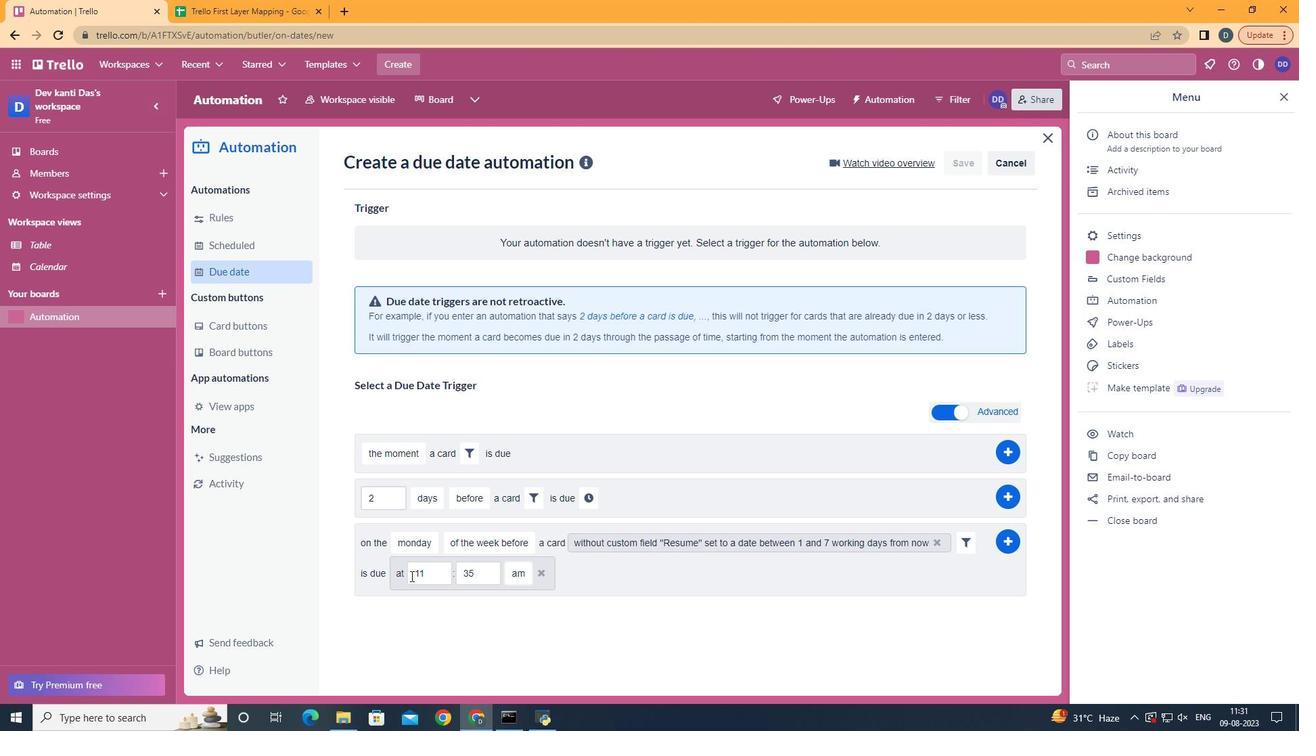 
Action: Mouse moved to (479, 576)
Screenshot: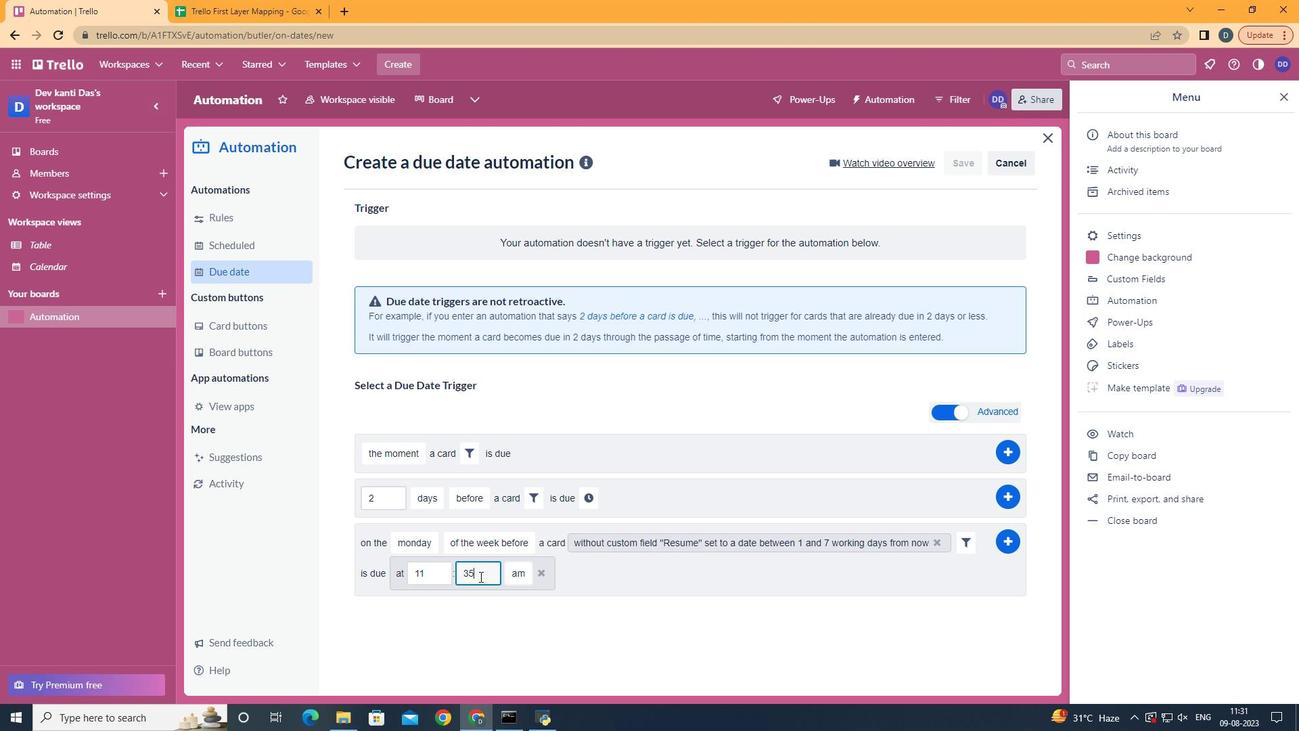 
Action: Mouse pressed left at (479, 576)
Screenshot: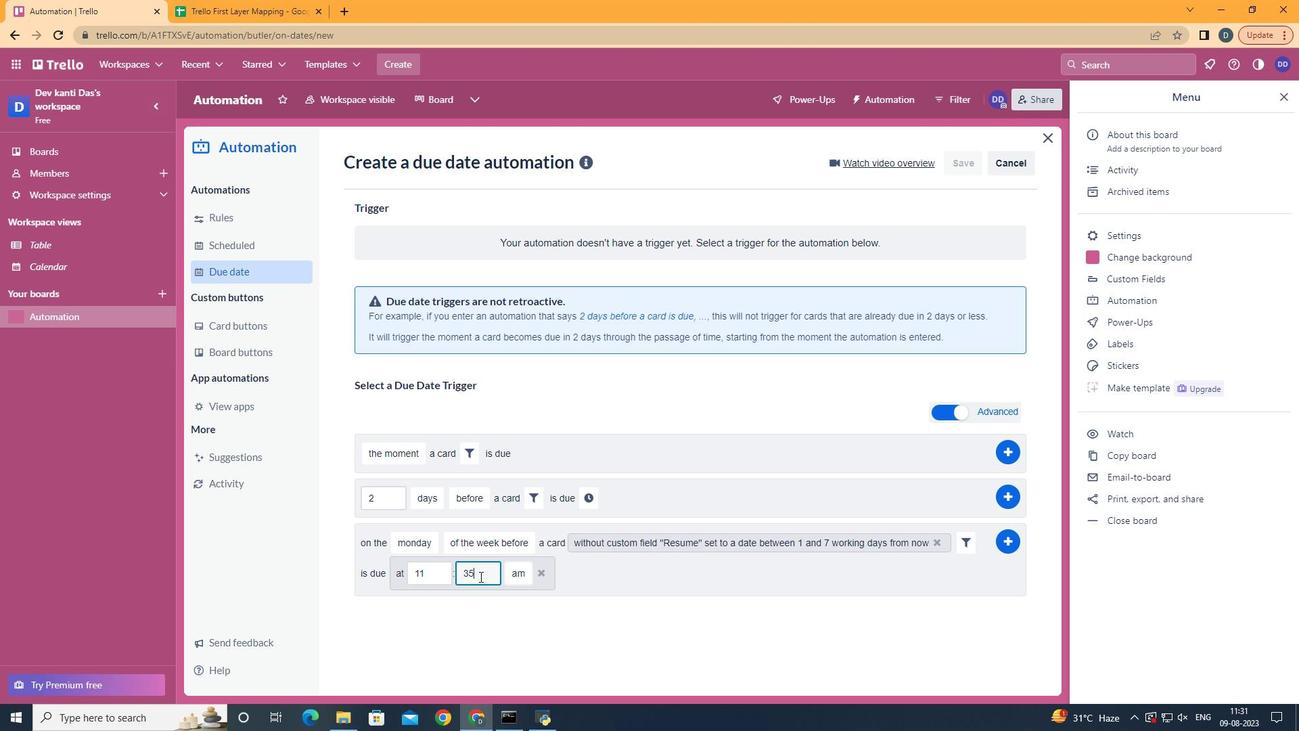 
Action: Key pressed <Key.backspace><Key.backspace>00
Screenshot: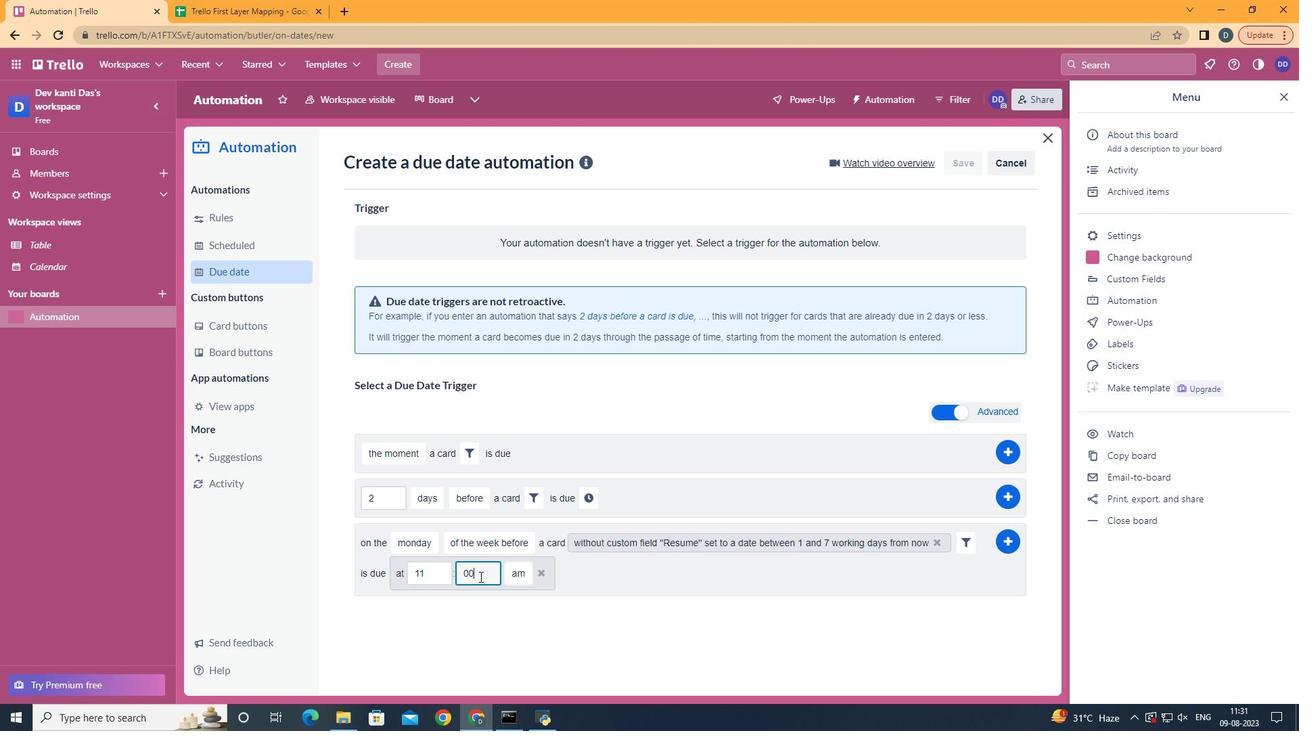 
Action: Mouse moved to (1001, 540)
Screenshot: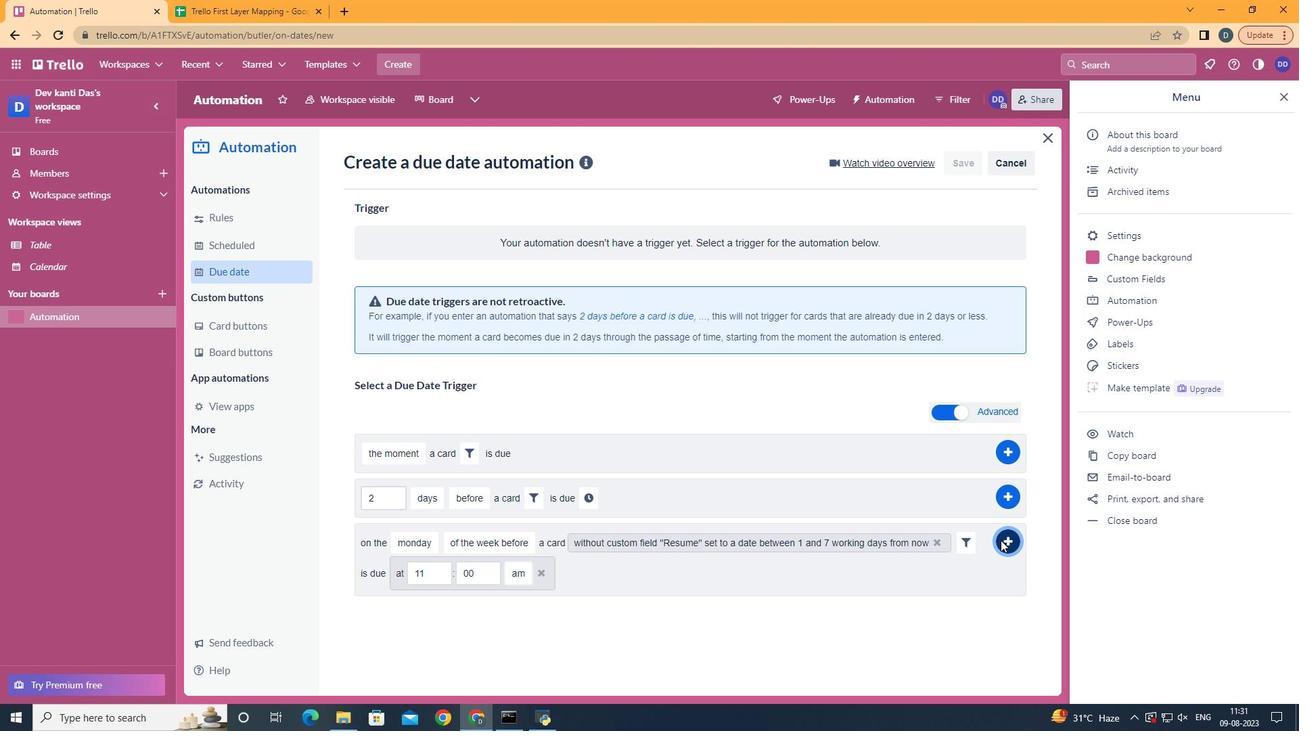 
Action: Mouse pressed left at (1001, 540)
Screenshot: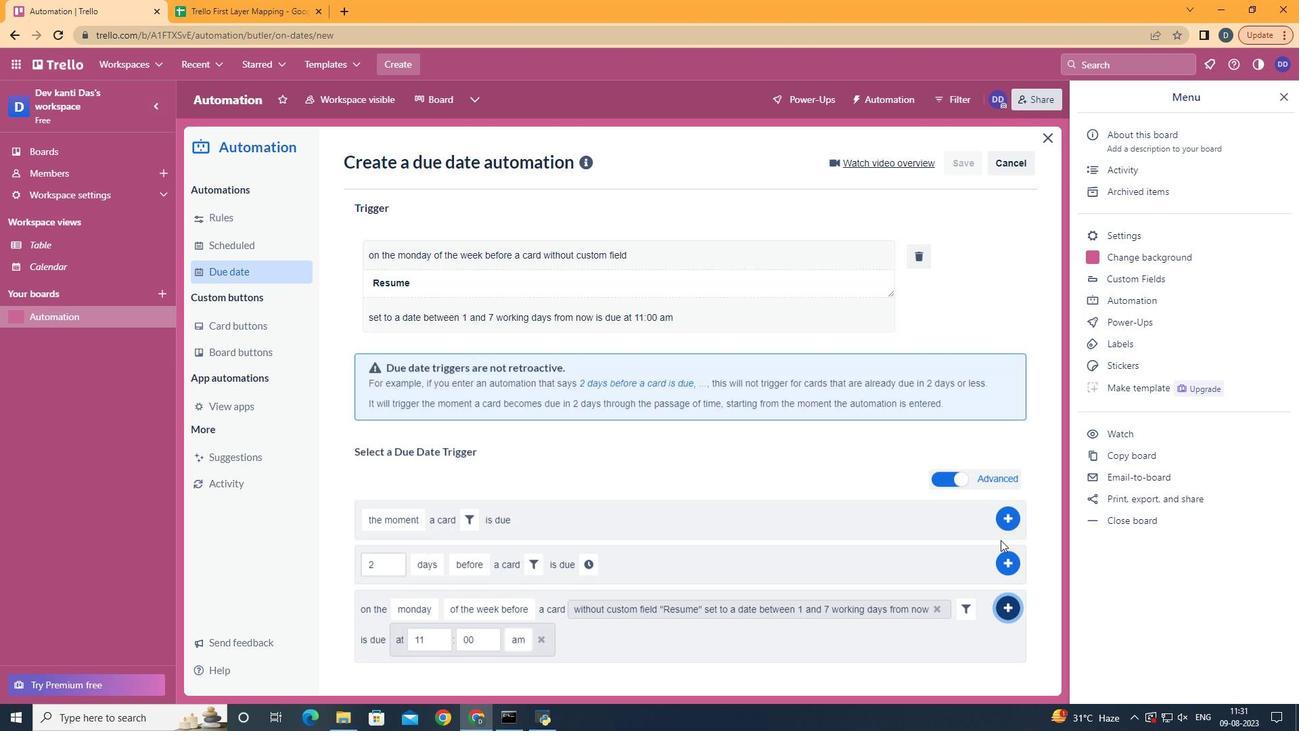 
Action: Mouse moved to (795, 326)
Screenshot: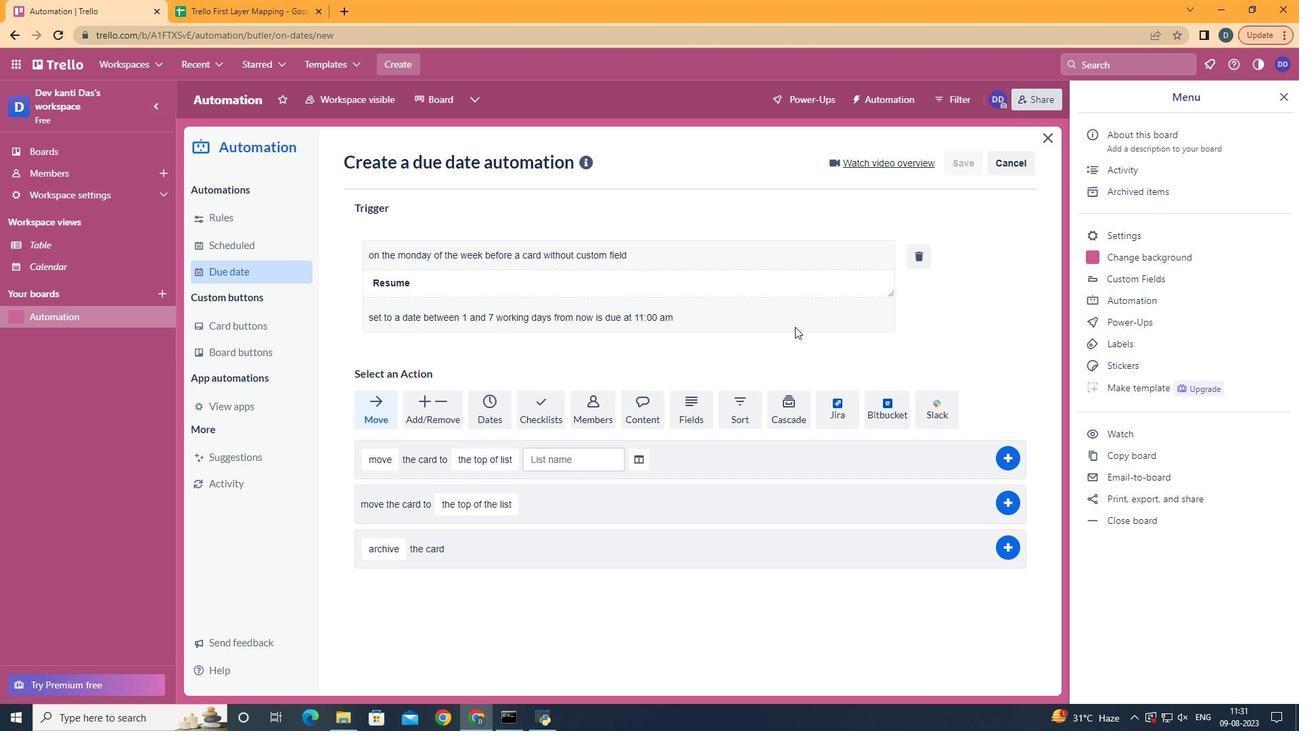 
